Task: In Heading  Californian FB with brown colour. Font size of heading  '18 Pt. 'Font style of data Calibri. Font size of data  9 Pt. Alignment of headline & data Align right. Fill color in cell of heading  Red. Font color of data Black. Apply border in Data Top & Bottom Borders only. In the sheet  Attendance Trackerbook
Action: Mouse moved to (58, 60)
Screenshot: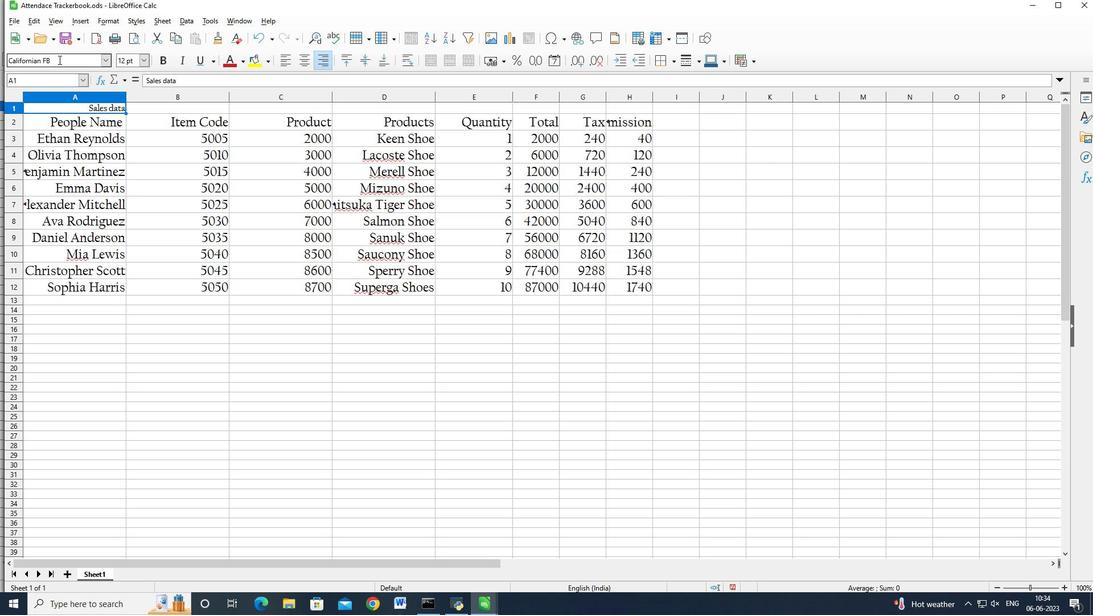 
Action: Mouse pressed left at (58, 60)
Screenshot: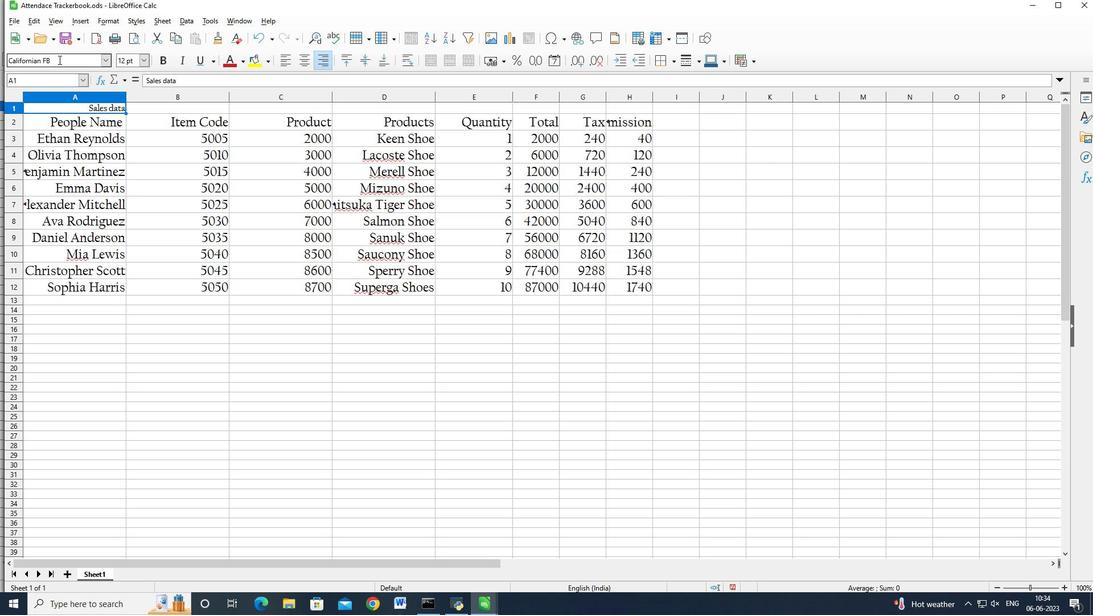 
Action: Key pressed <Key.enter>
Screenshot: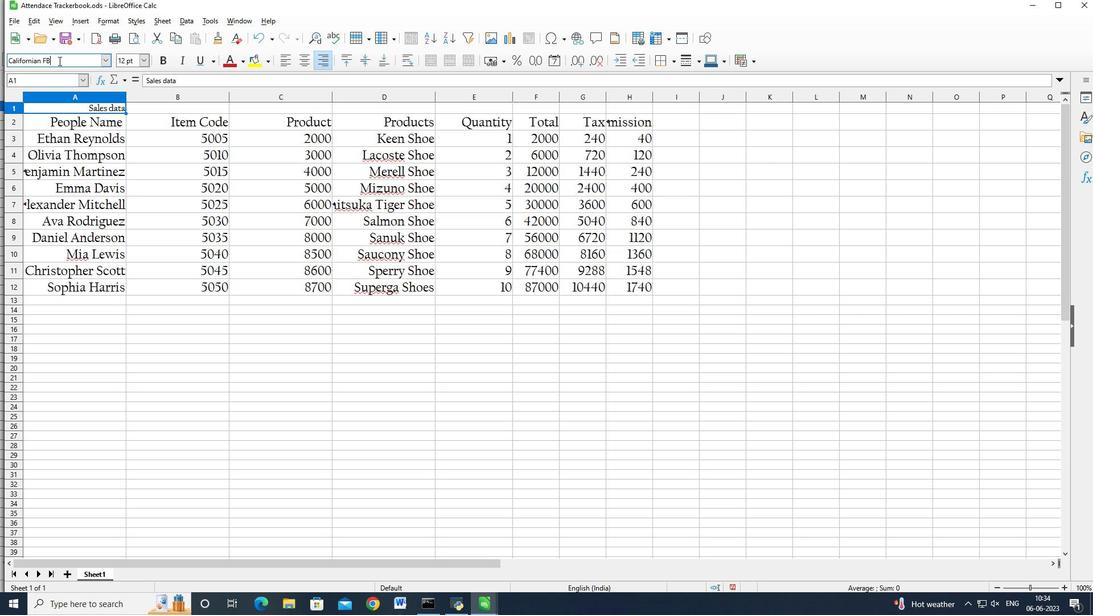 
Action: Mouse moved to (241, 58)
Screenshot: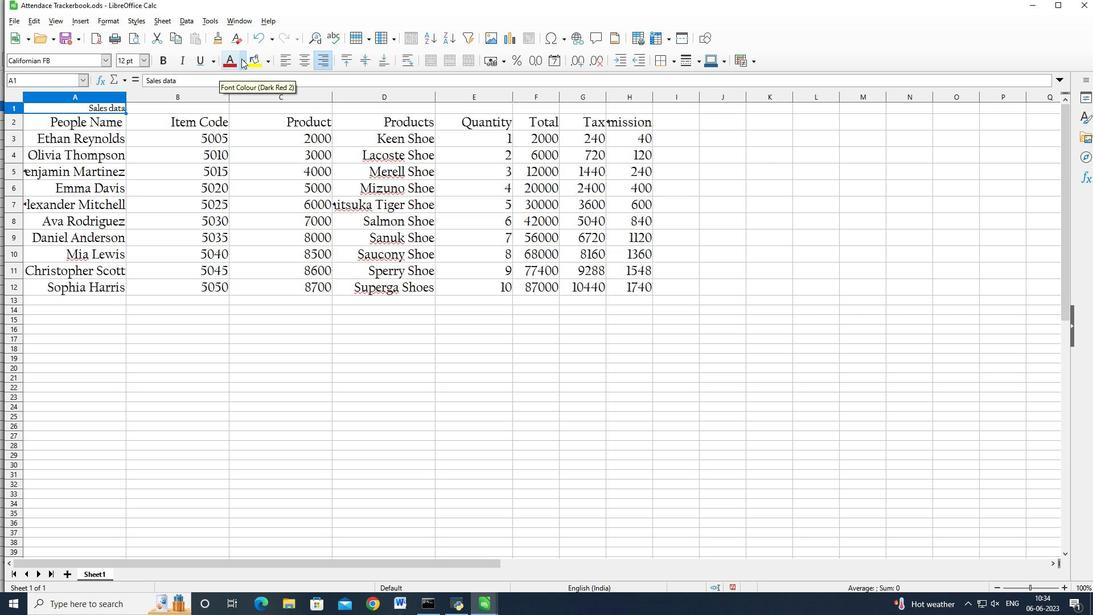 
Action: Mouse pressed left at (241, 58)
Screenshot: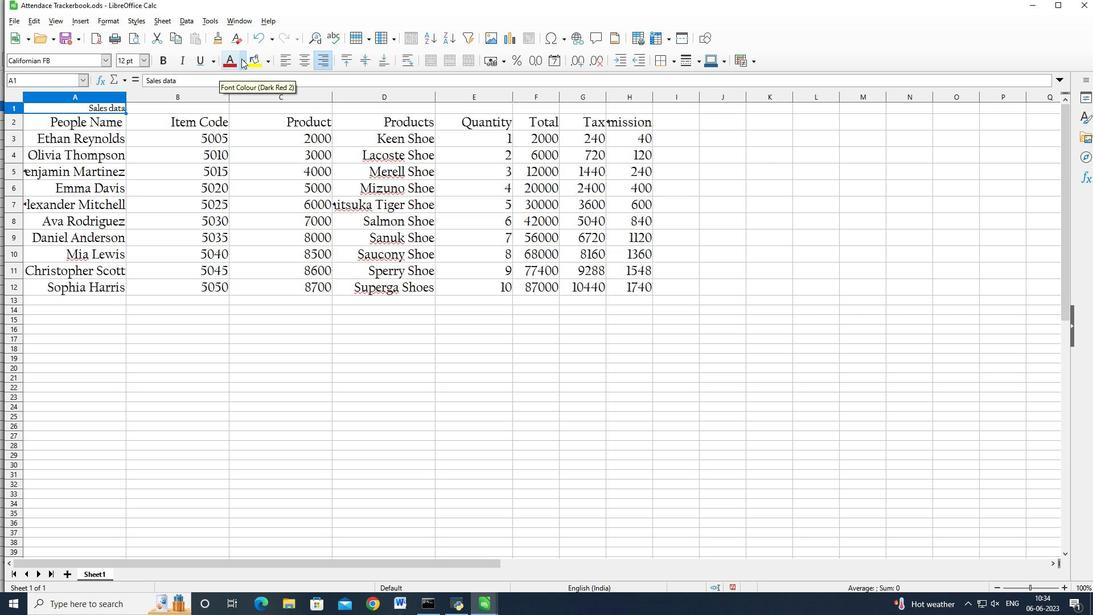 
Action: Mouse moved to (274, 119)
Screenshot: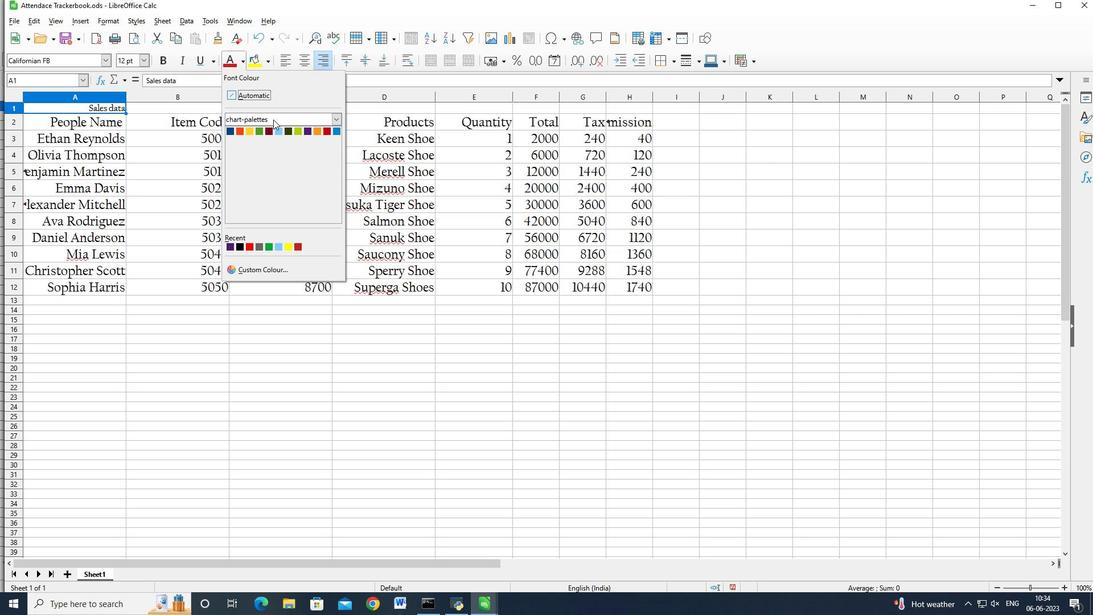 
Action: Mouse pressed left at (274, 119)
Screenshot: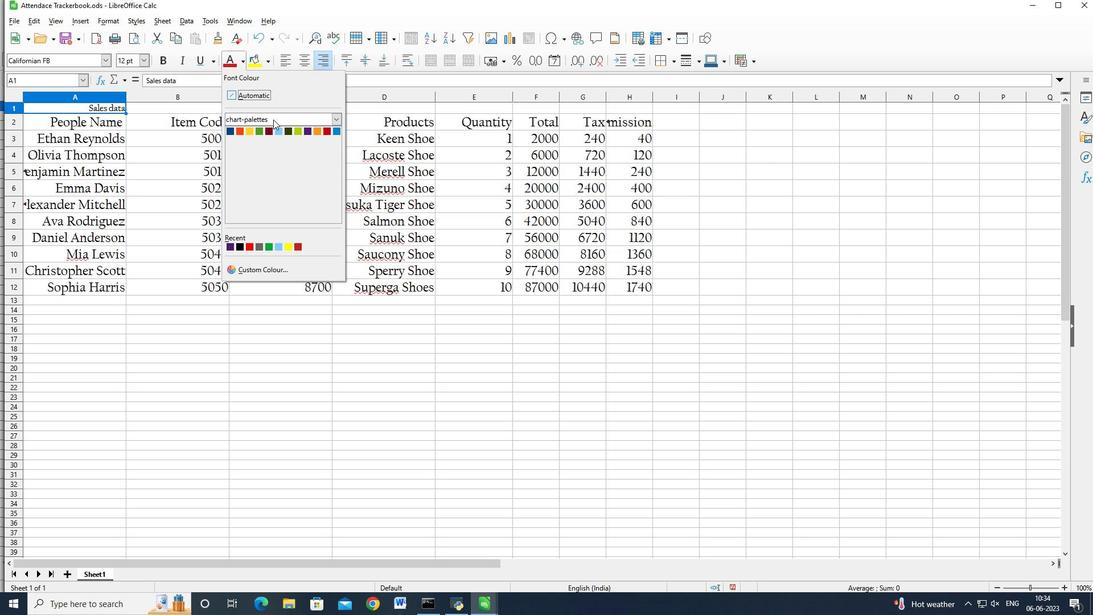 
Action: Mouse moved to (246, 200)
Screenshot: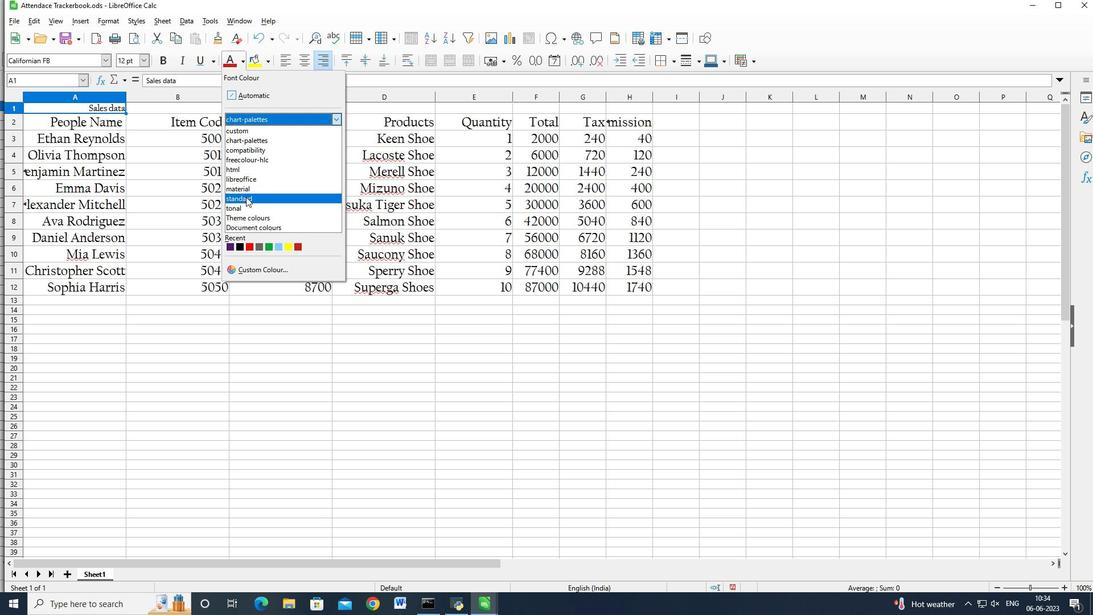 
Action: Mouse pressed left at (246, 200)
Screenshot: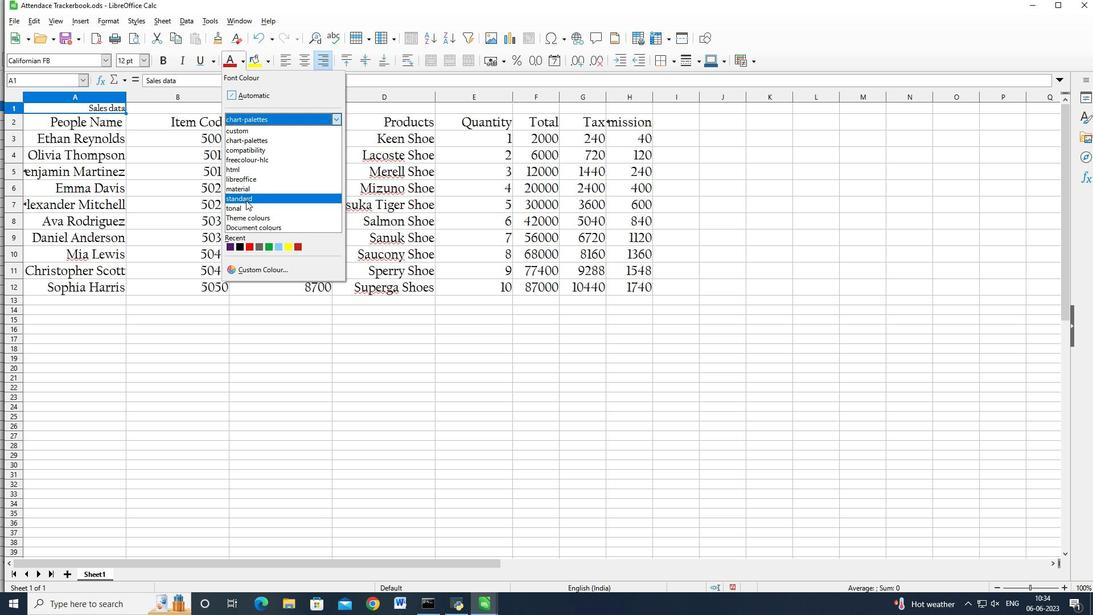 
Action: Mouse moved to (259, 117)
Screenshot: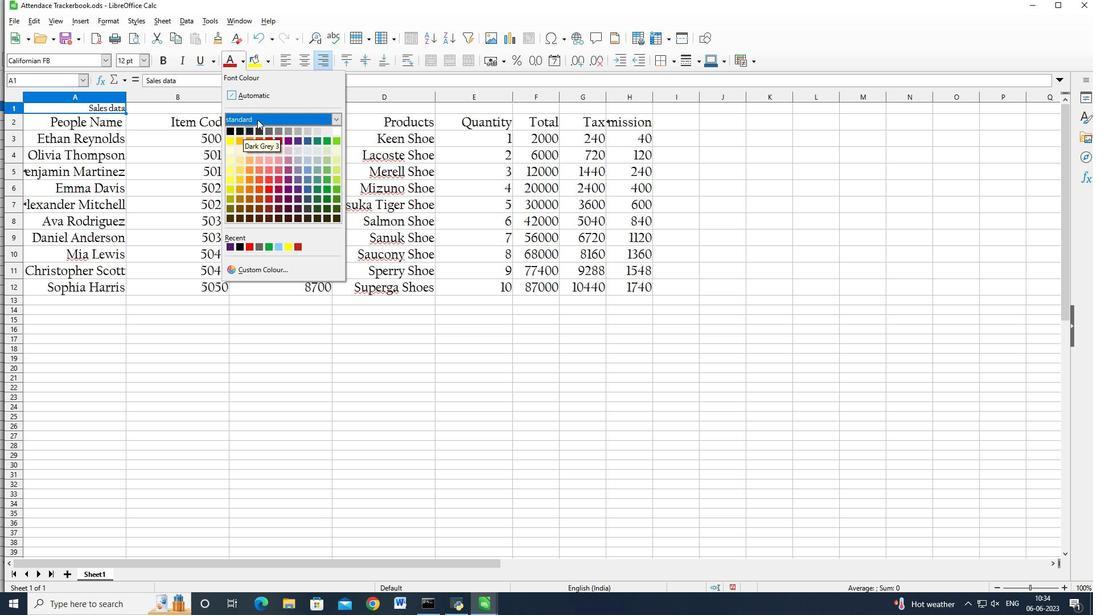 
Action: Mouse pressed left at (259, 117)
Screenshot: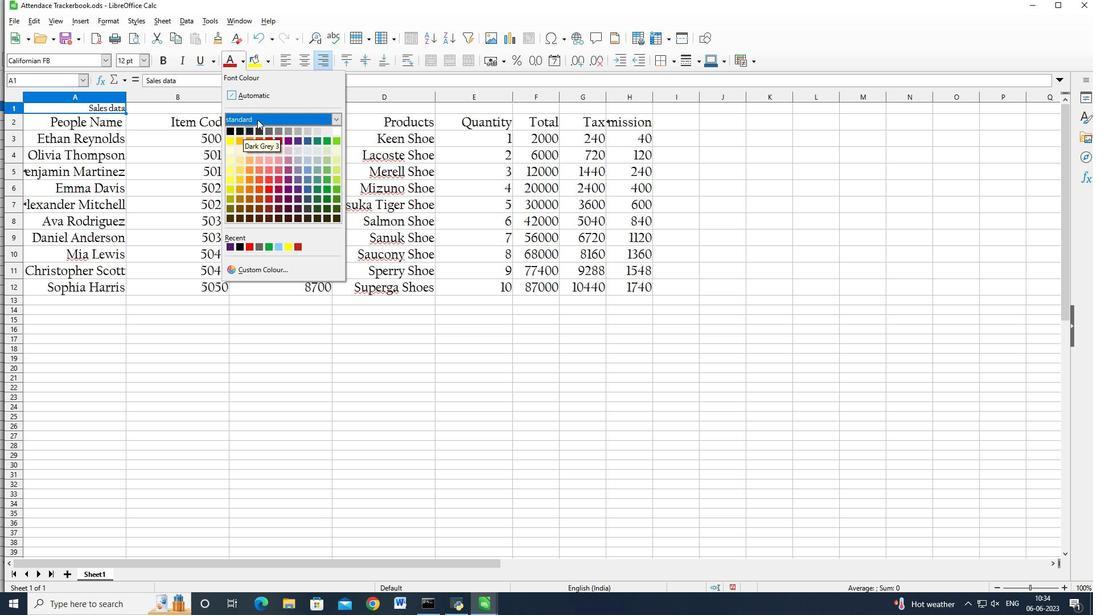 
Action: Mouse moved to (254, 156)
Screenshot: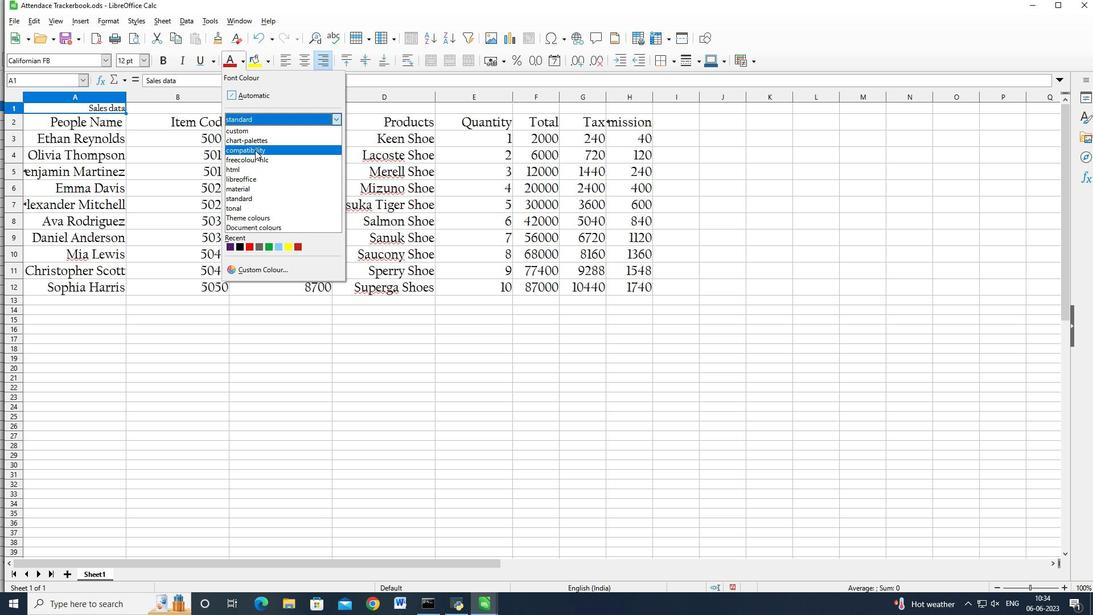 
Action: Mouse pressed left at (254, 156)
Screenshot: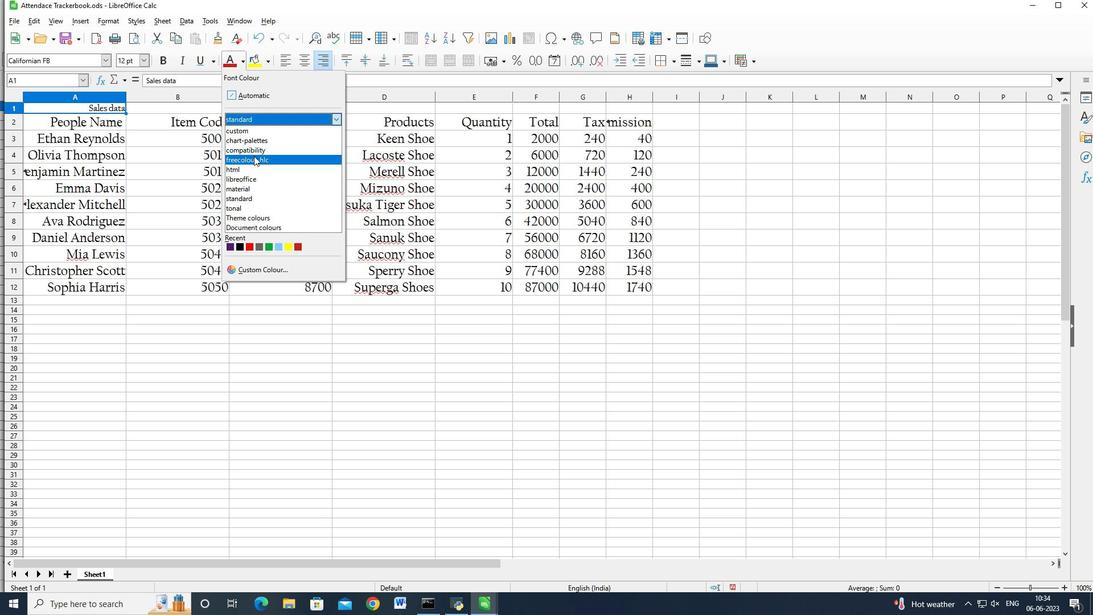 
Action: Mouse moved to (337, 140)
Screenshot: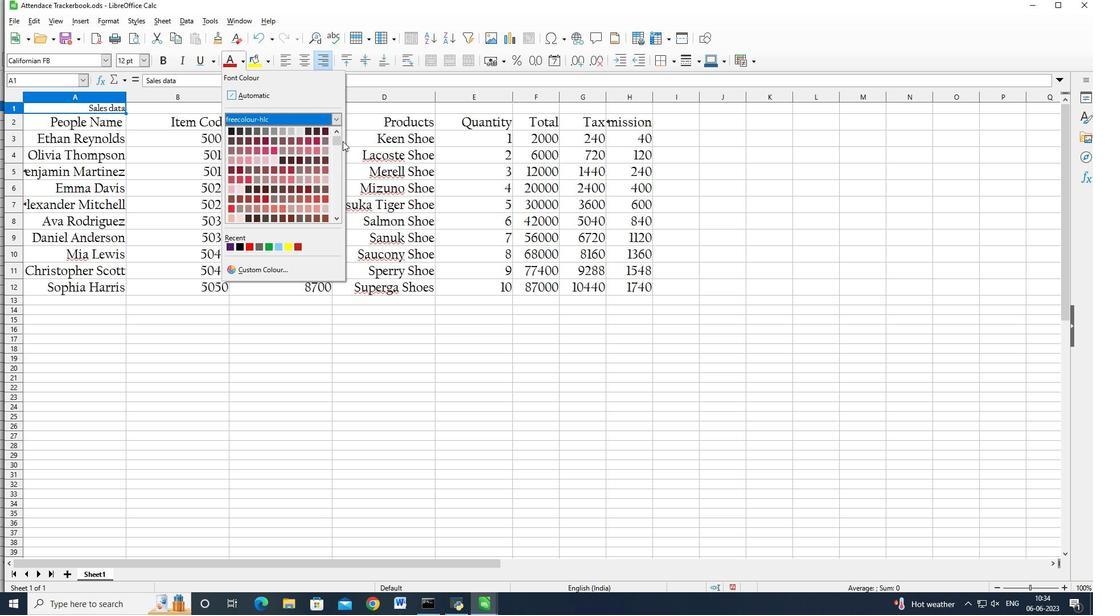 
Action: Mouse pressed left at (337, 140)
Screenshot: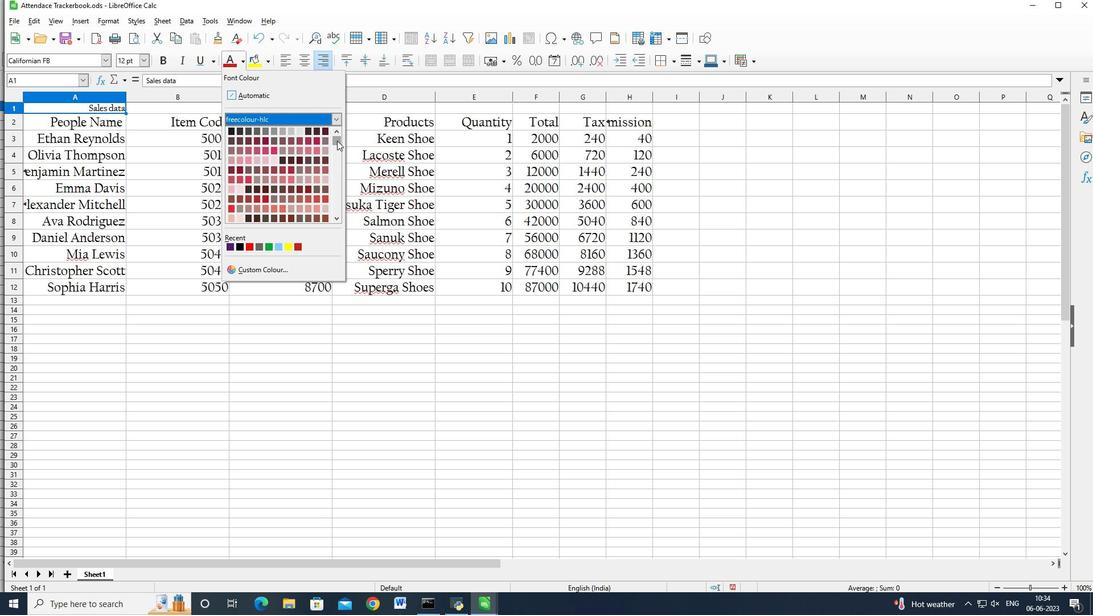 
Action: Mouse moved to (291, 156)
Screenshot: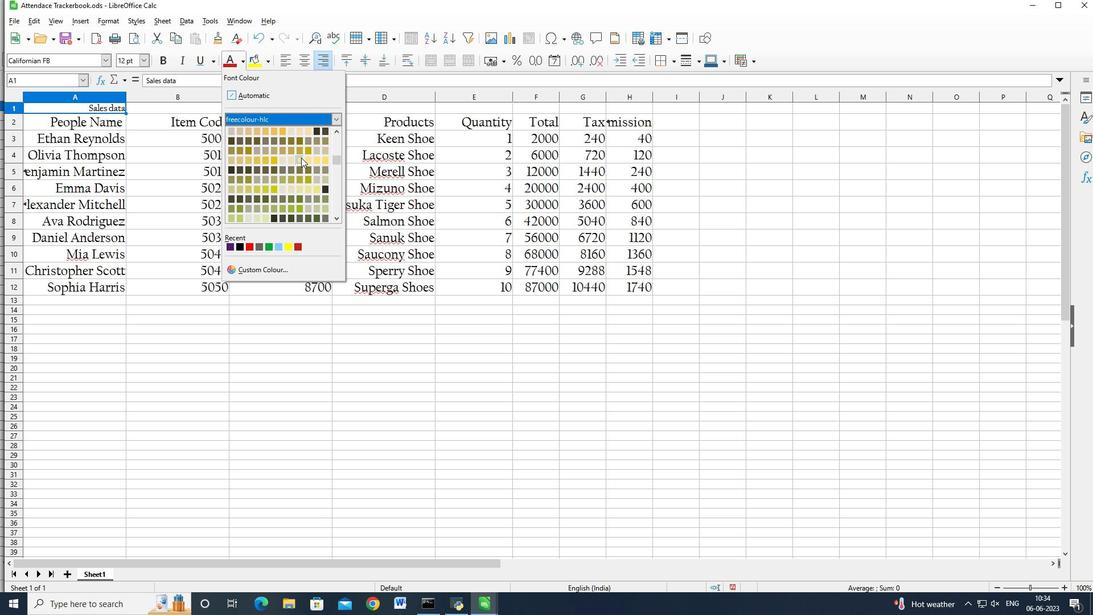 
Action: Mouse scrolled (291, 156) with delta (0, 0)
Screenshot: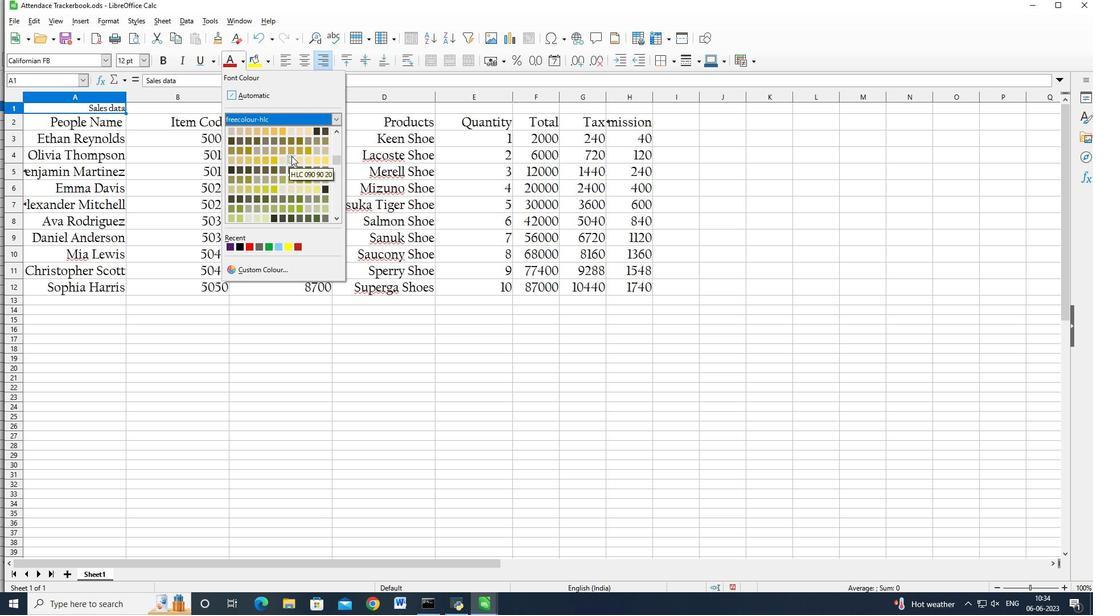 
Action: Mouse scrolled (291, 156) with delta (0, 0)
Screenshot: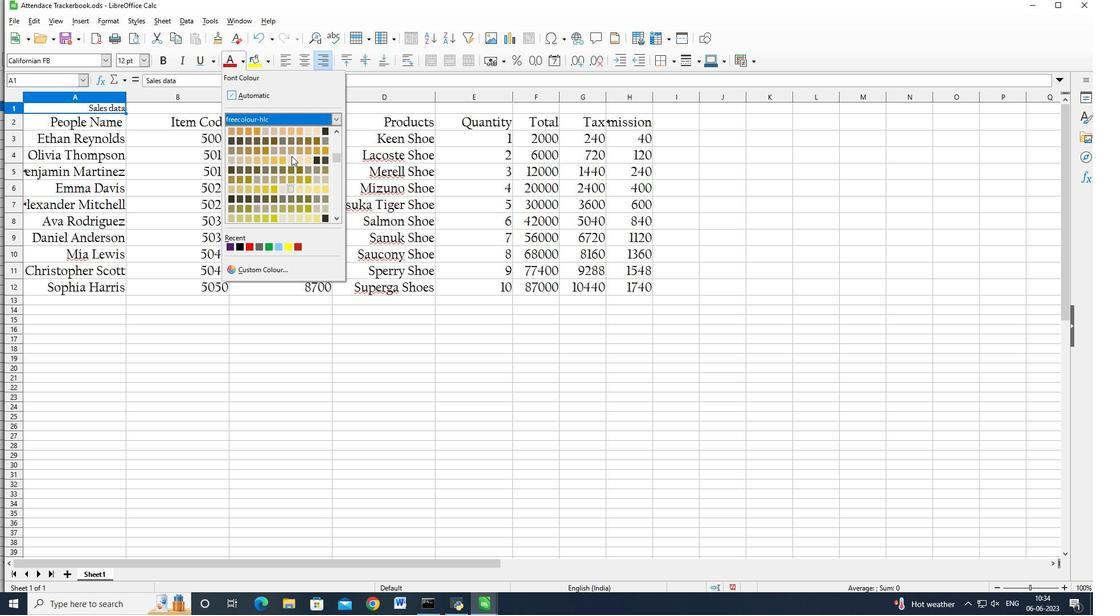 
Action: Mouse moved to (273, 123)
Screenshot: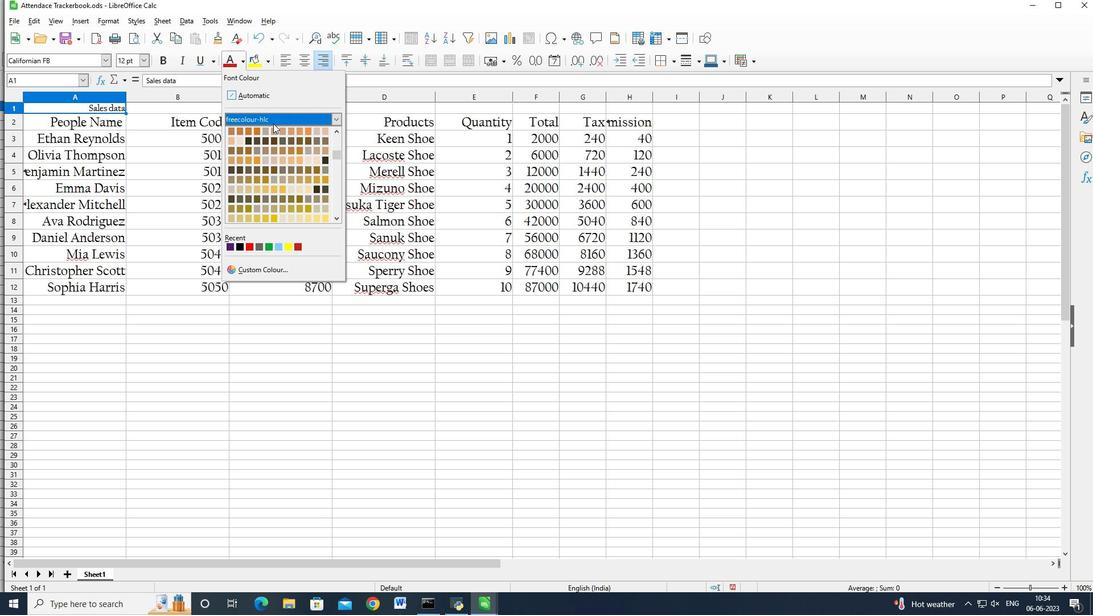 
Action: Mouse pressed left at (273, 123)
Screenshot: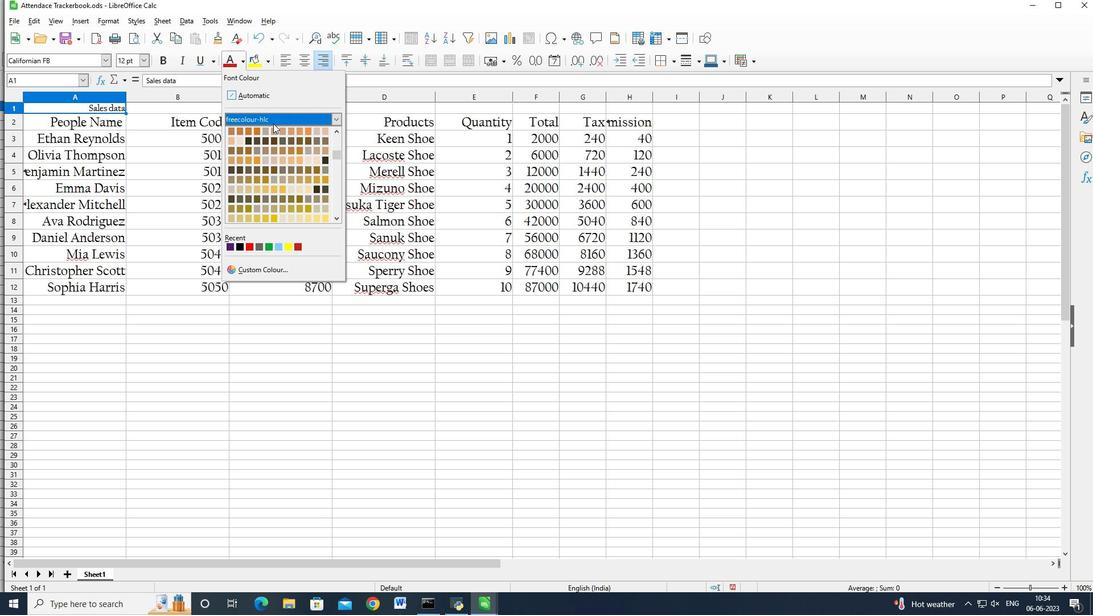 
Action: Mouse moved to (264, 180)
Screenshot: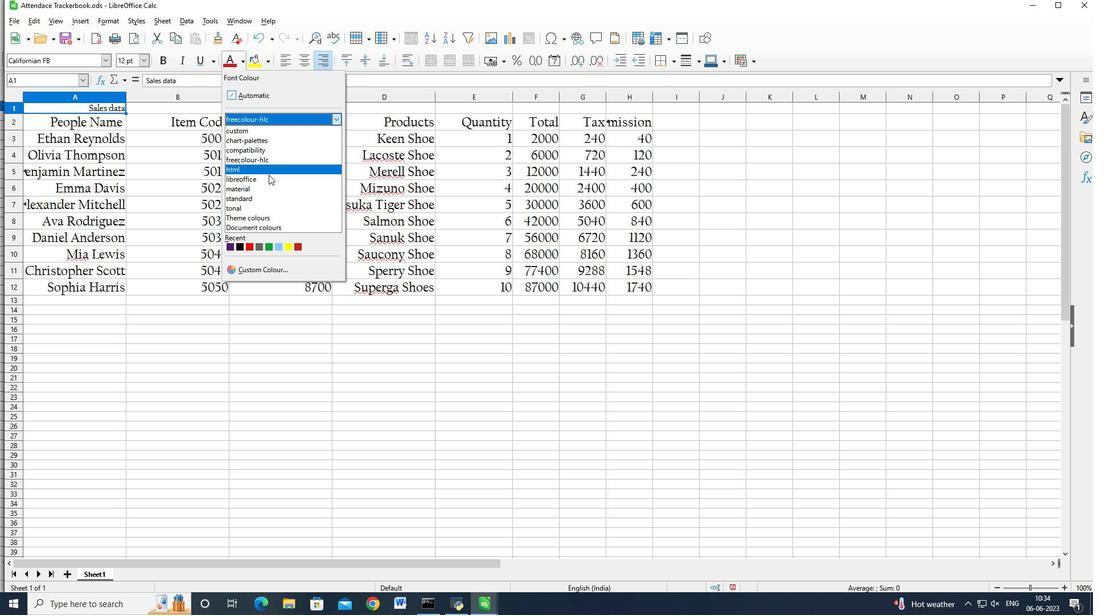 
Action: Mouse pressed left at (264, 180)
Screenshot: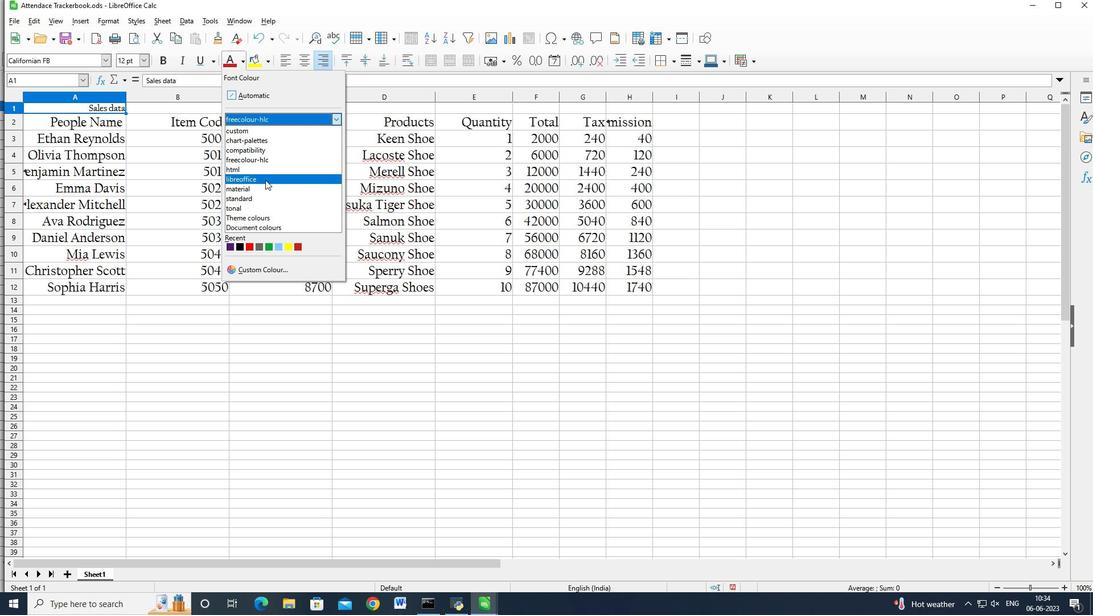 
Action: Mouse moved to (328, 123)
Screenshot: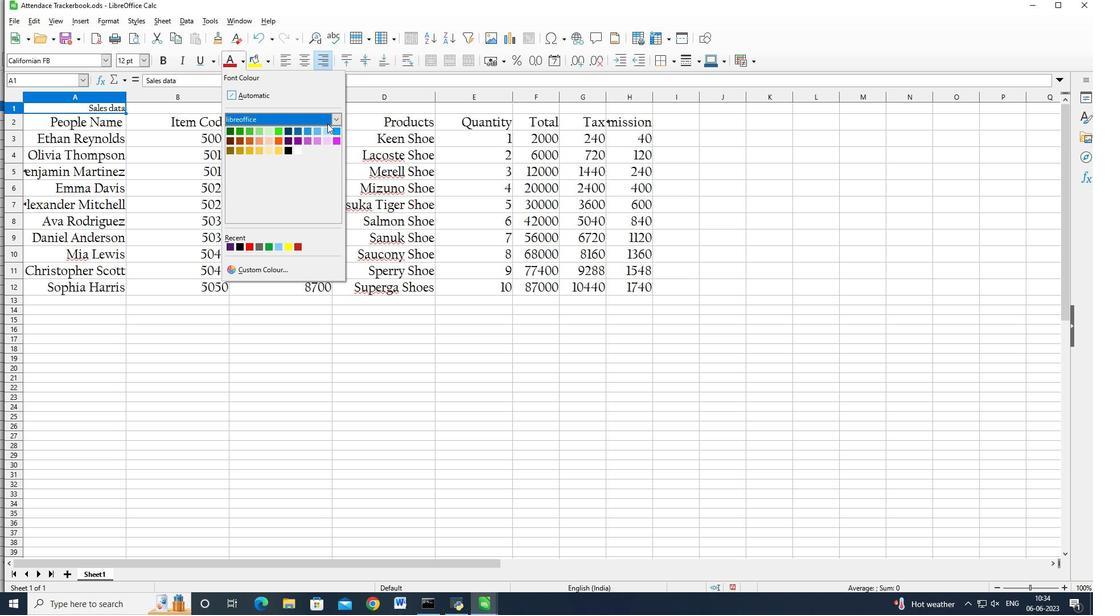 
Action: Mouse pressed left at (328, 123)
Screenshot: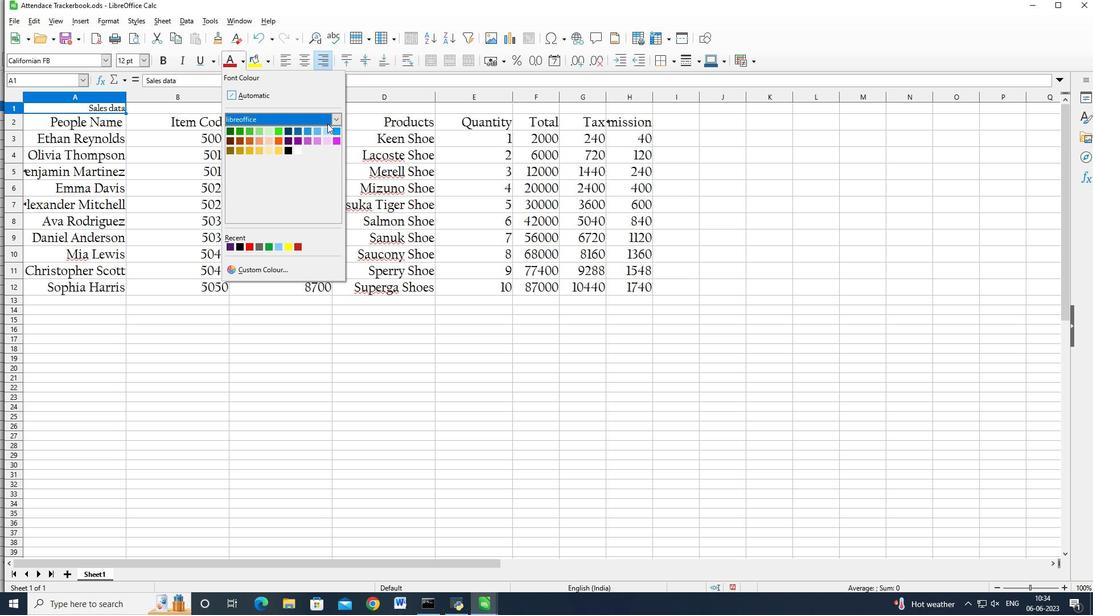 
Action: Mouse moved to (256, 216)
Screenshot: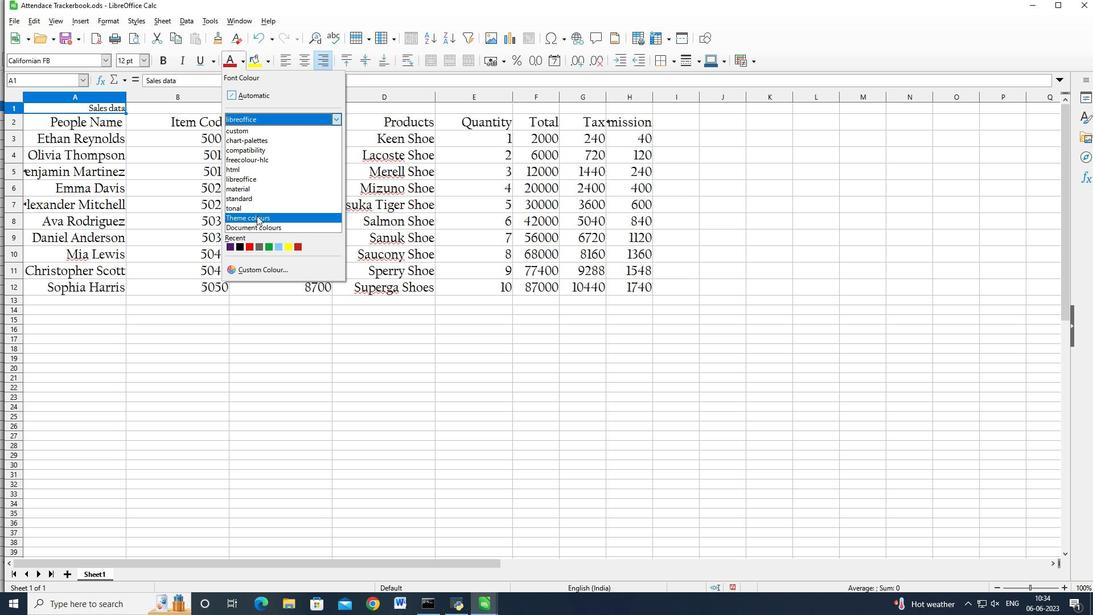 
Action: Mouse pressed left at (256, 216)
Screenshot: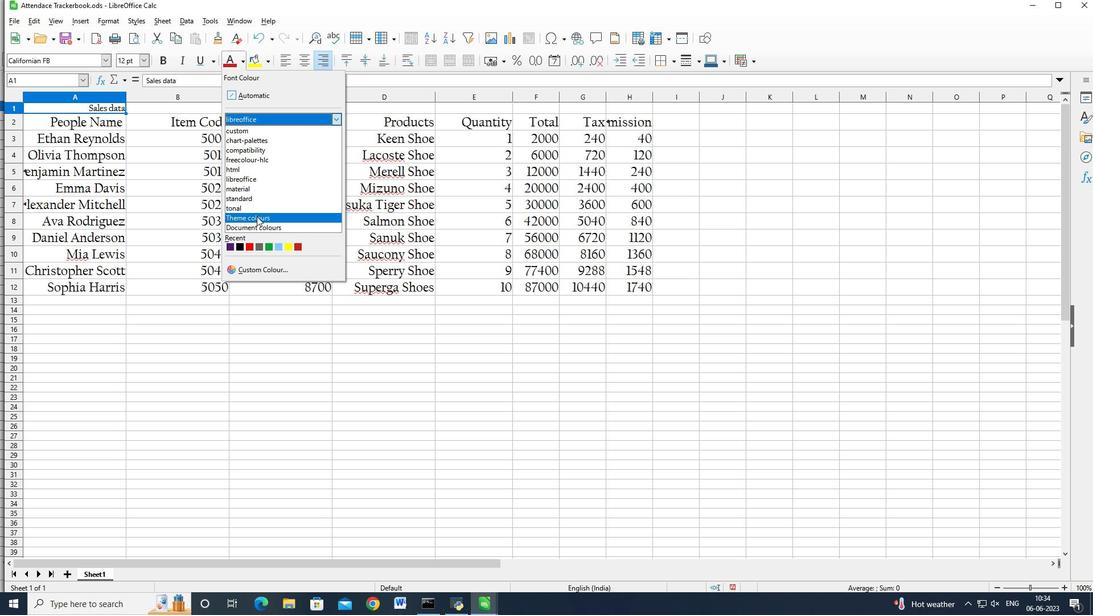 
Action: Mouse moved to (295, 124)
Screenshot: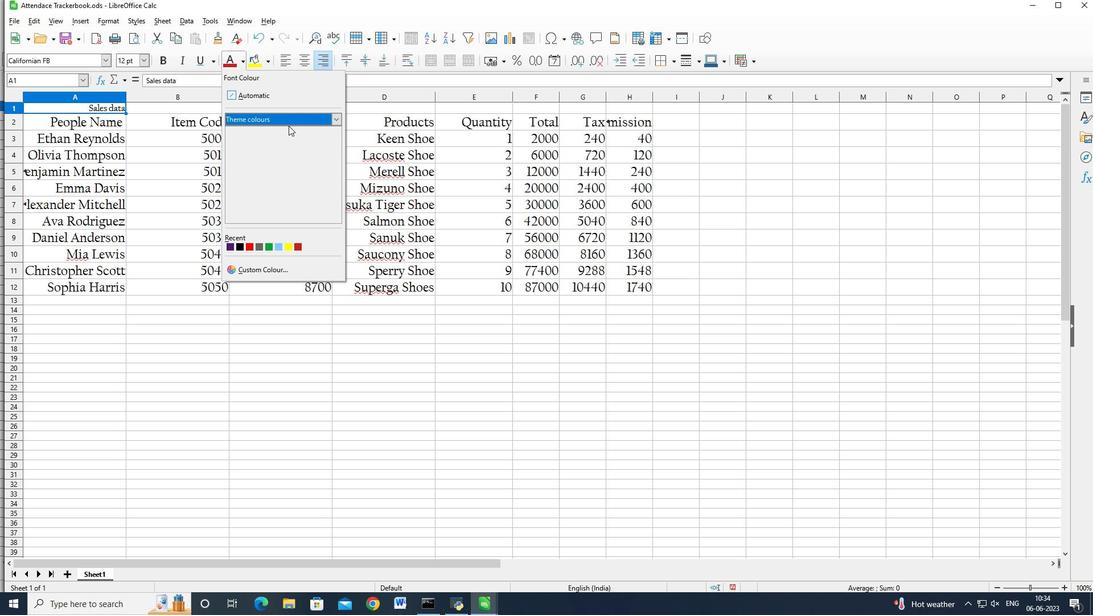 
Action: Mouse pressed left at (295, 124)
Screenshot: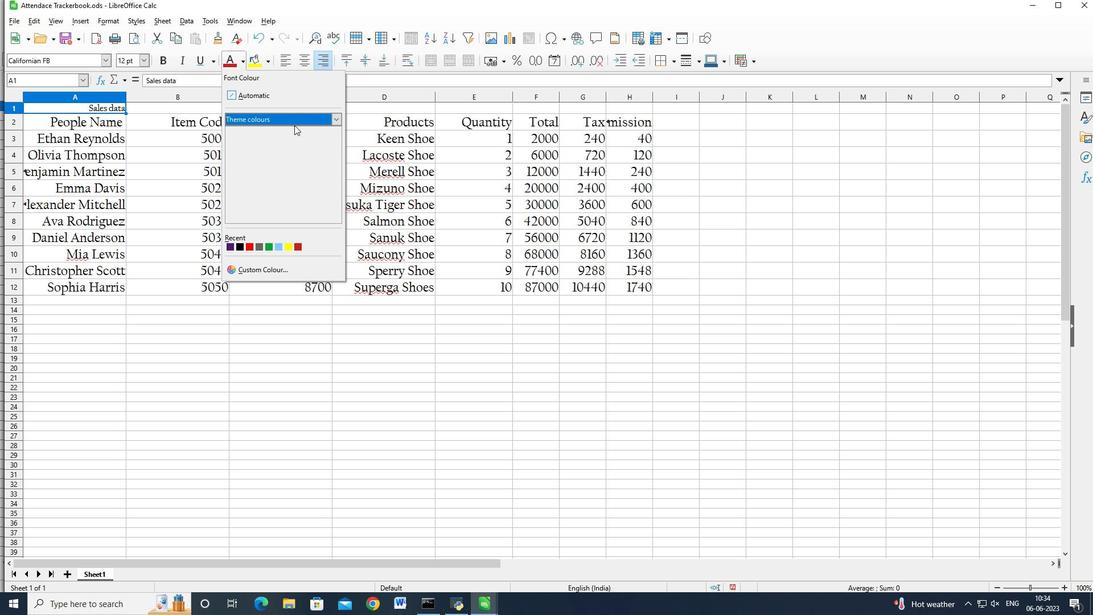 
Action: Mouse moved to (268, 190)
Screenshot: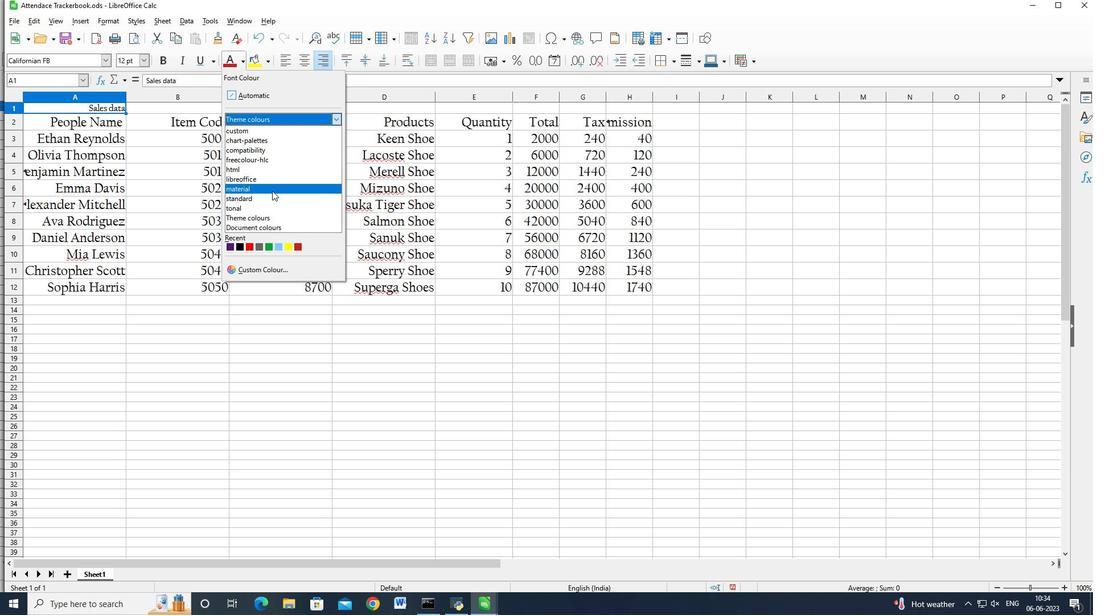
Action: Mouse pressed left at (268, 190)
Screenshot: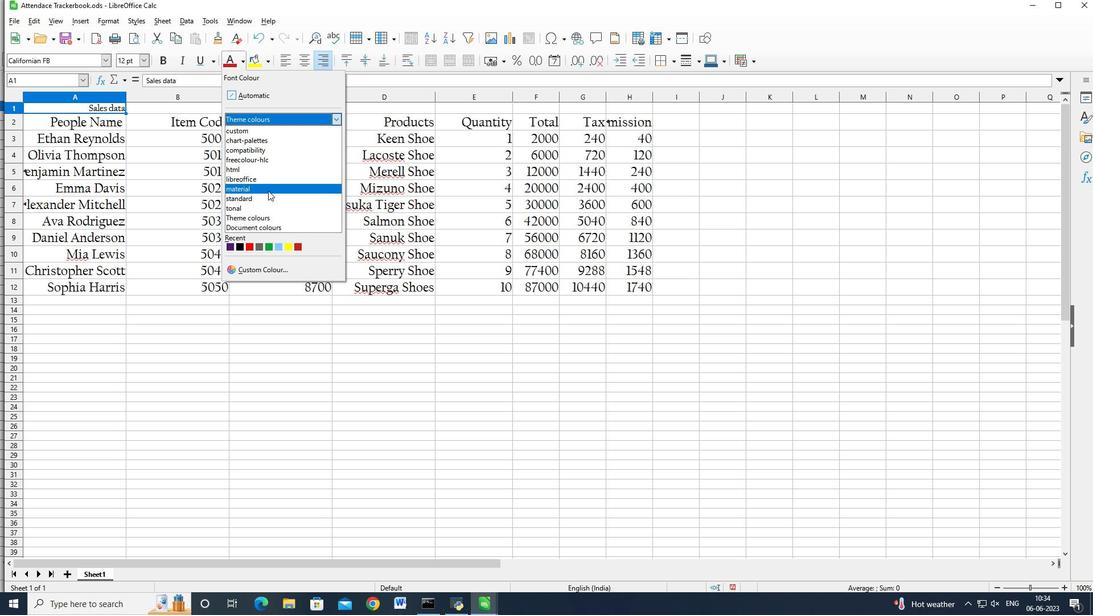 
Action: Mouse moved to (283, 118)
Screenshot: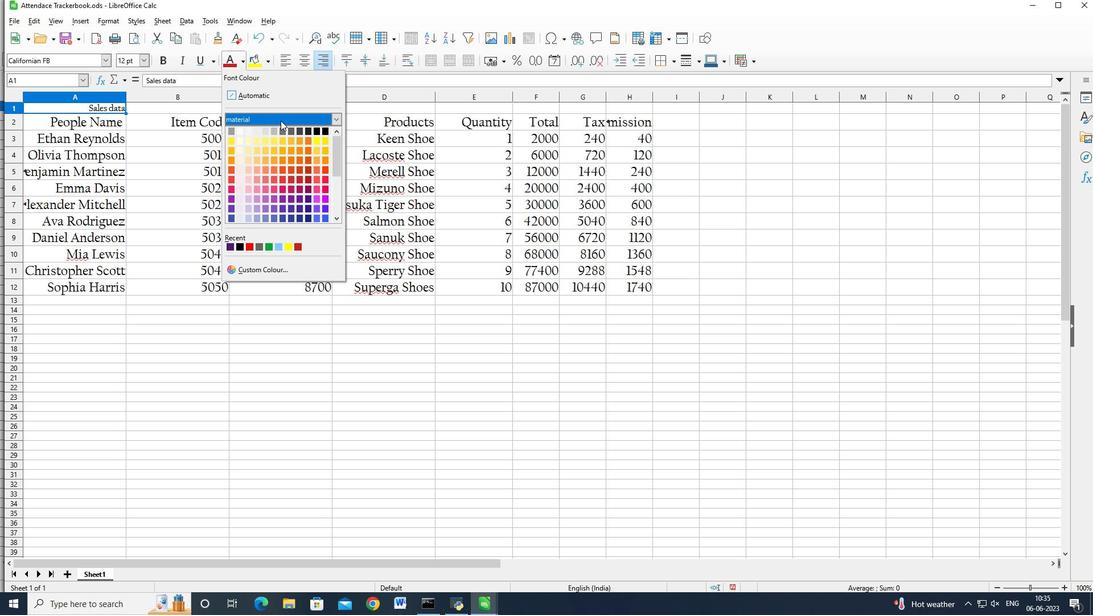 
Action: Mouse pressed left at (283, 118)
Screenshot: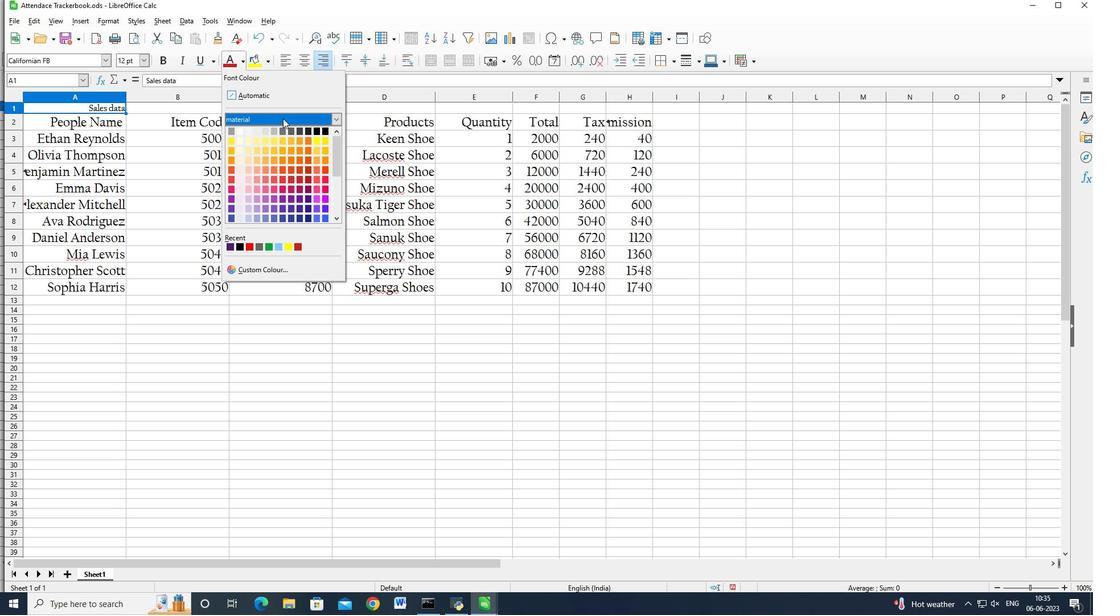 
Action: Mouse moved to (258, 144)
Screenshot: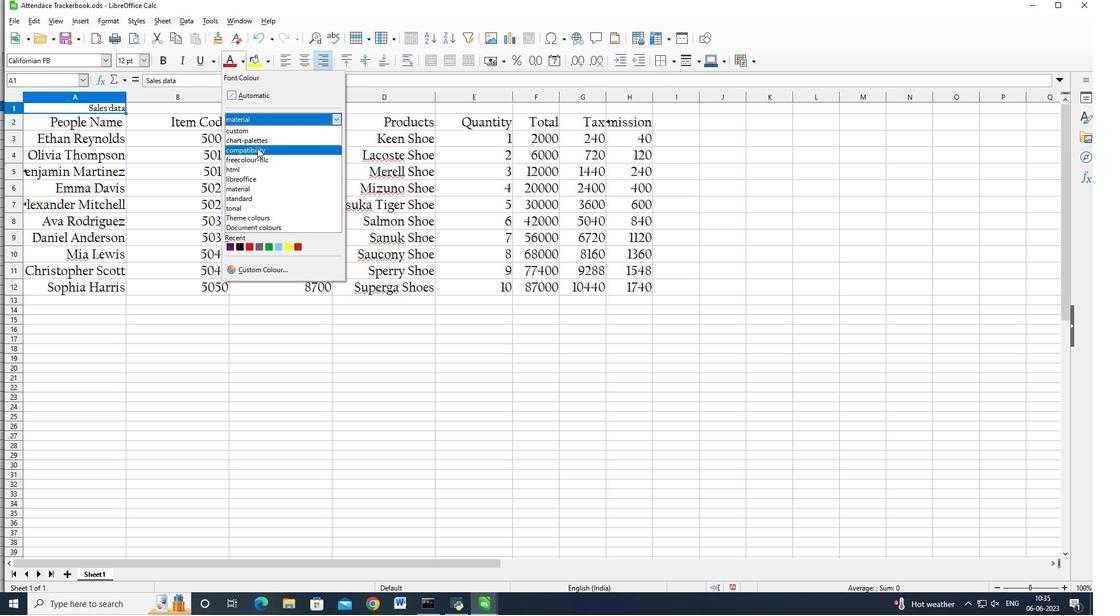 
Action: Mouse pressed left at (258, 144)
Screenshot: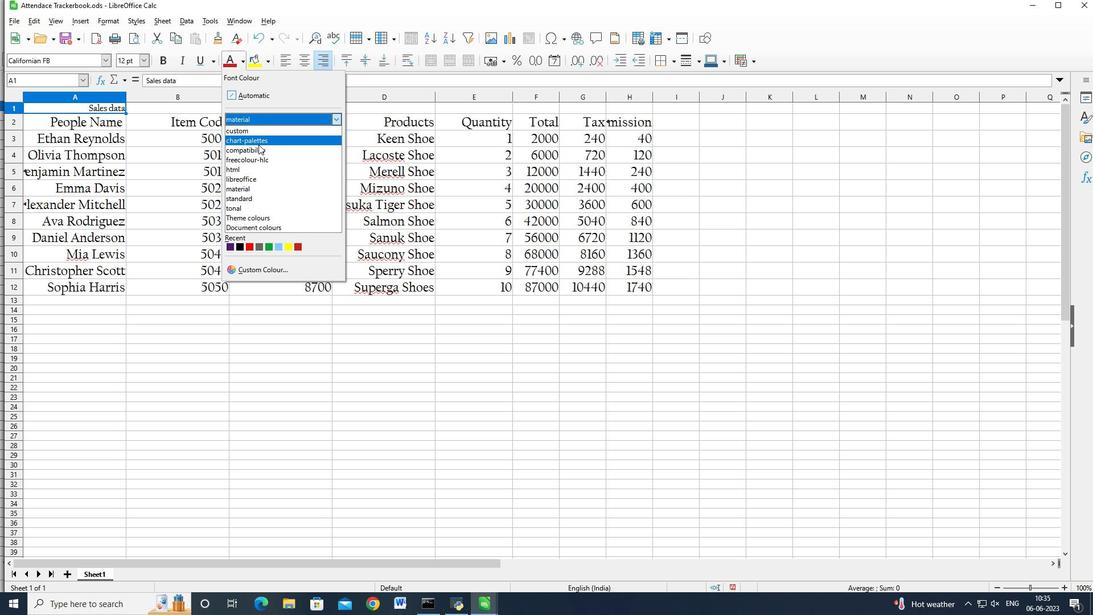 
Action: Mouse moved to (277, 121)
Screenshot: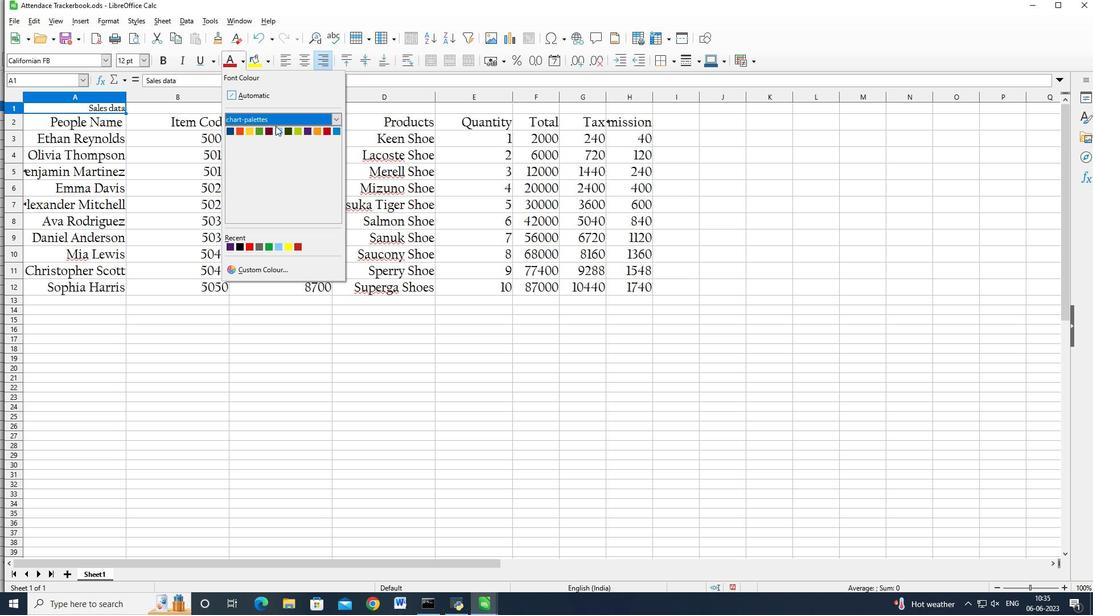 
Action: Mouse pressed left at (277, 121)
Screenshot: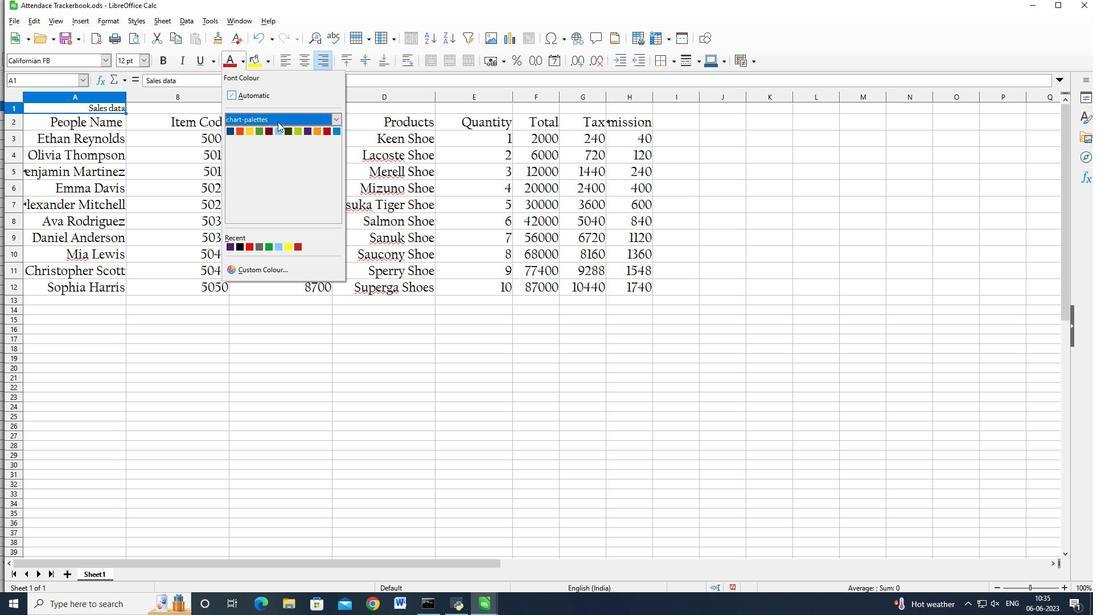 
Action: Mouse moved to (272, 134)
Screenshot: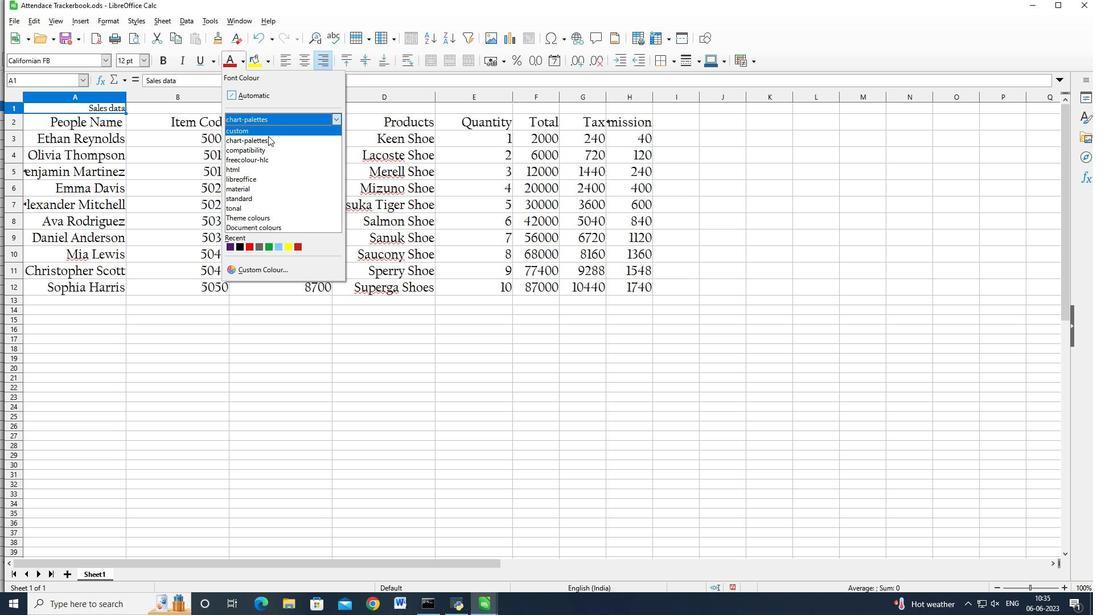 
Action: Mouse pressed left at (272, 134)
Screenshot: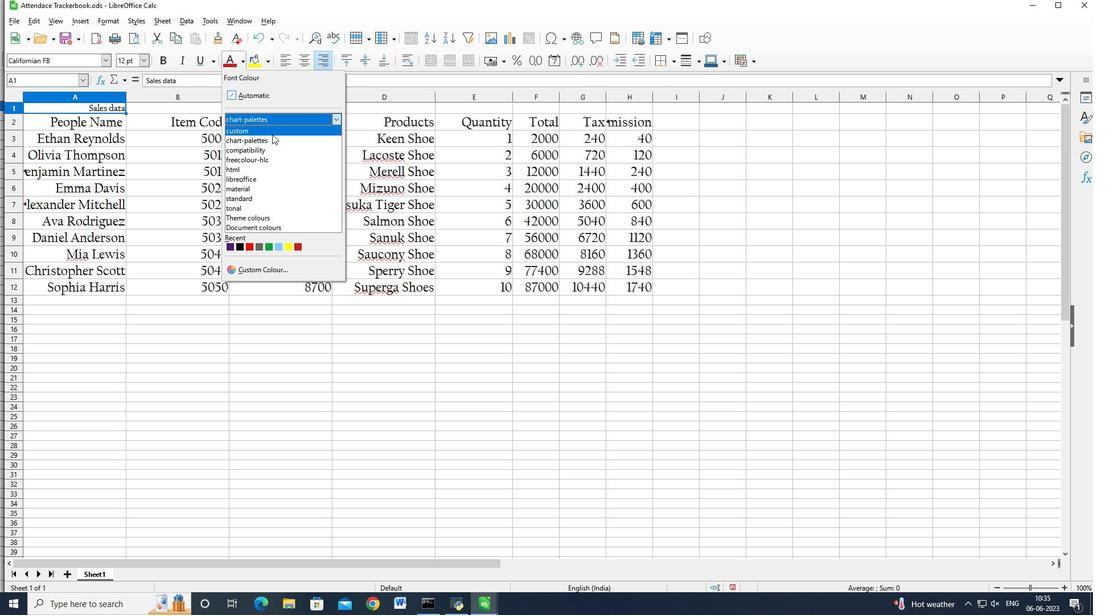 
Action: Mouse moved to (240, 269)
Screenshot: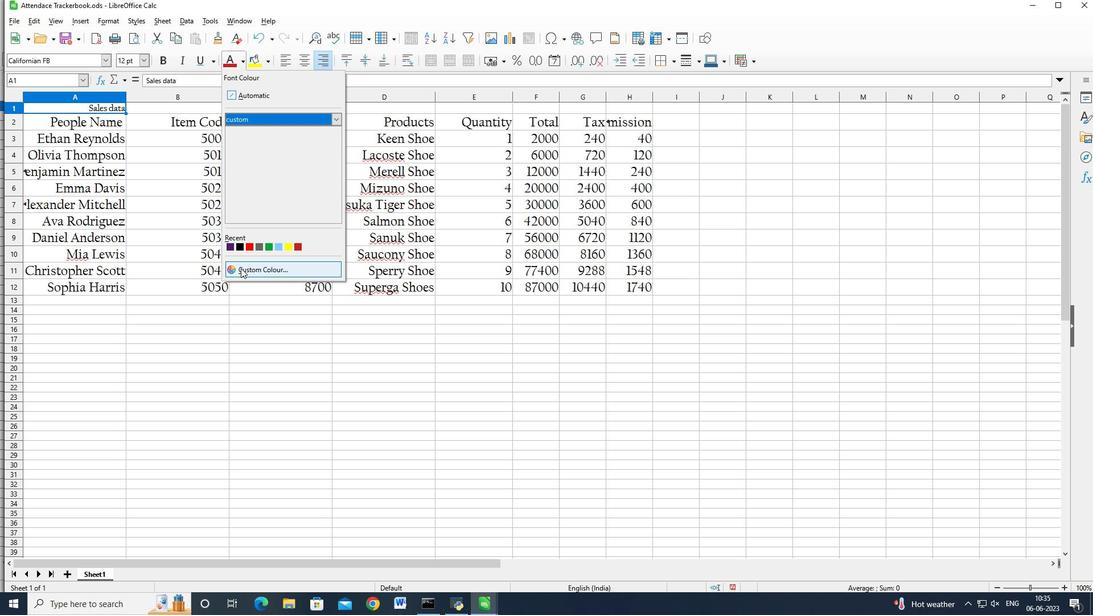 
Action: Mouse pressed left at (240, 269)
Screenshot: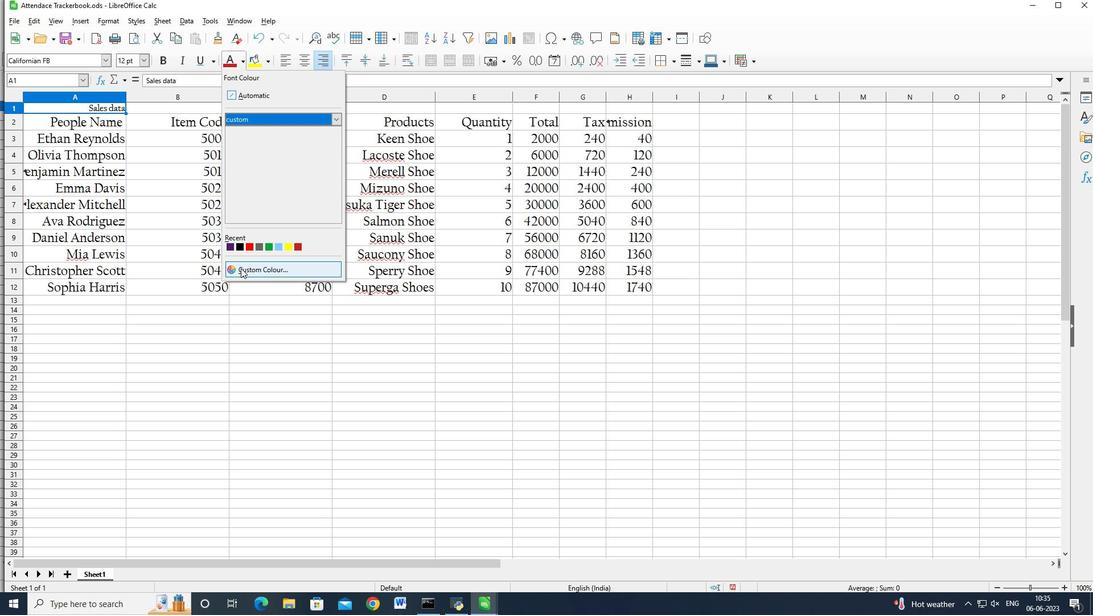 
Action: Mouse moved to (422, 188)
Screenshot: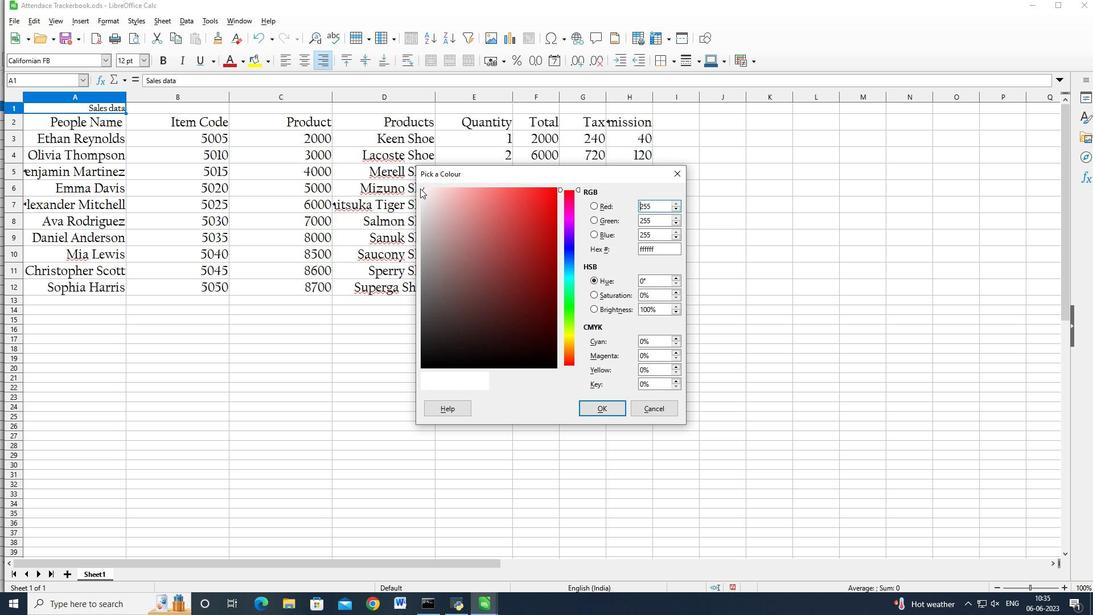 
Action: Mouse pressed left at (422, 188)
Screenshot: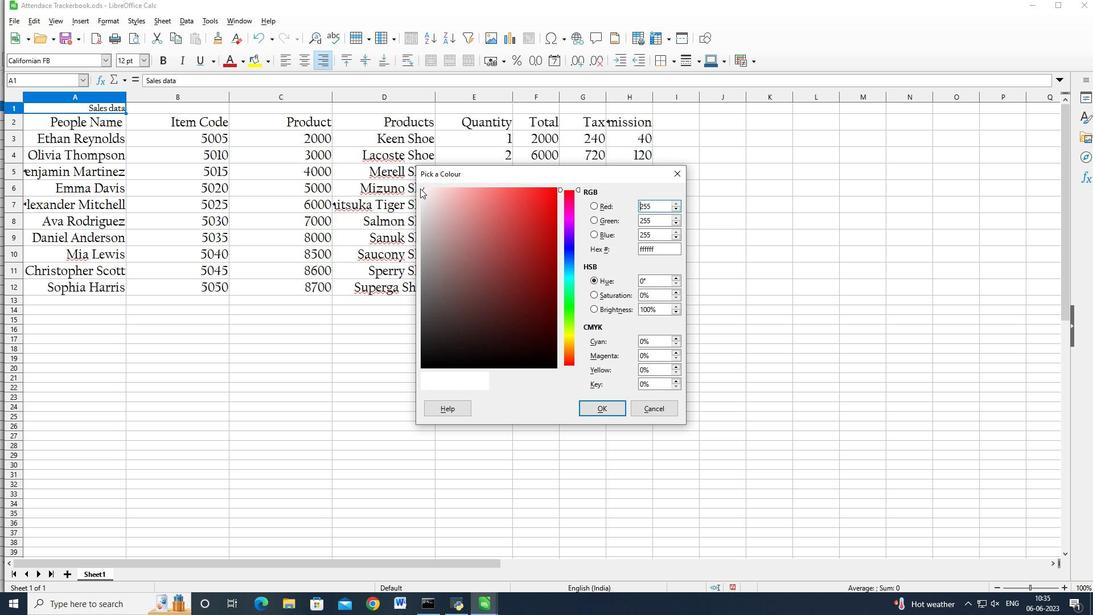 
Action: Mouse moved to (571, 190)
Screenshot: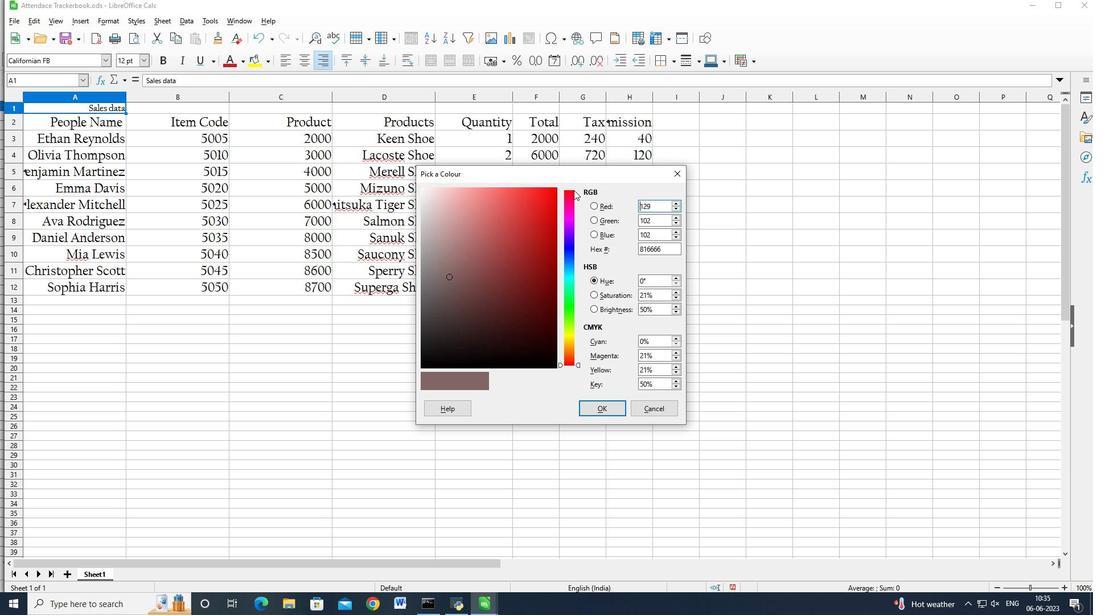 
Action: Mouse pressed left at (571, 190)
Screenshot: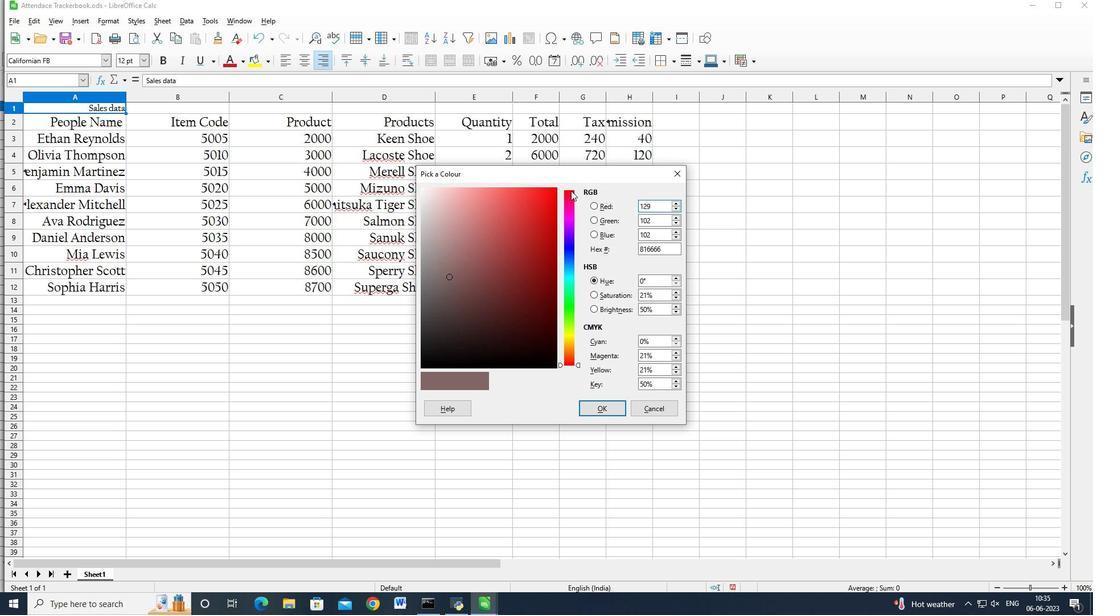 
Action: Mouse moved to (449, 275)
Screenshot: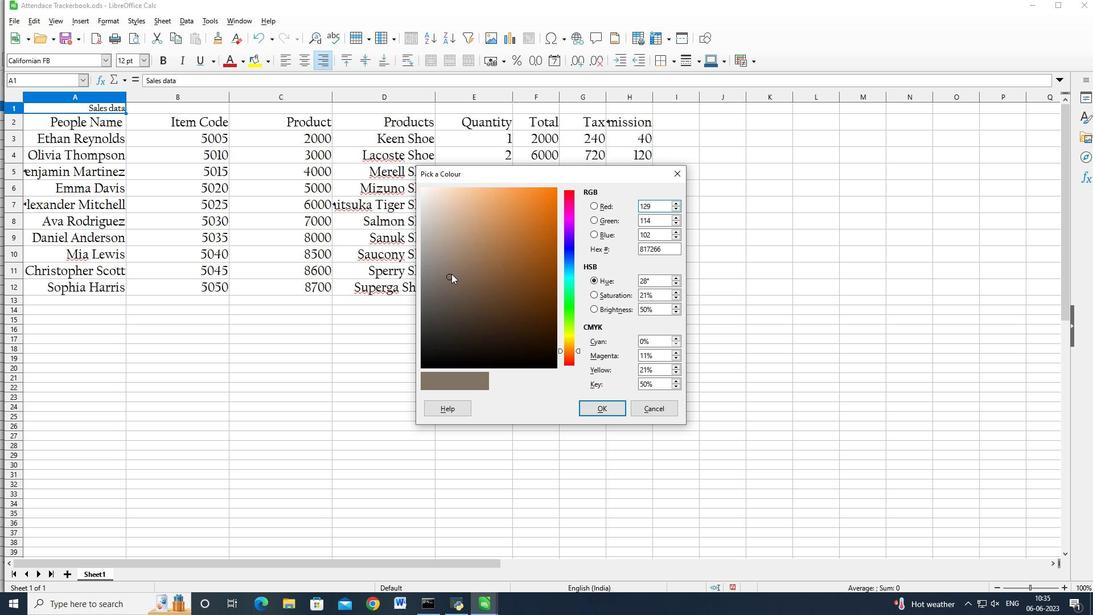 
Action: Mouse pressed left at (449, 275)
Screenshot: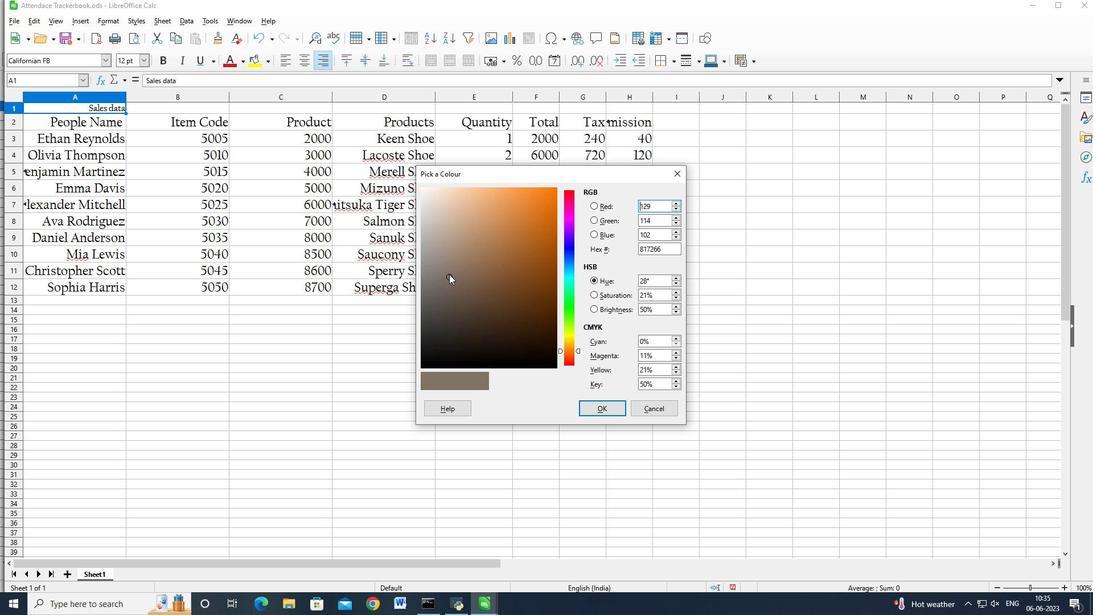 
Action: Mouse moved to (602, 411)
Screenshot: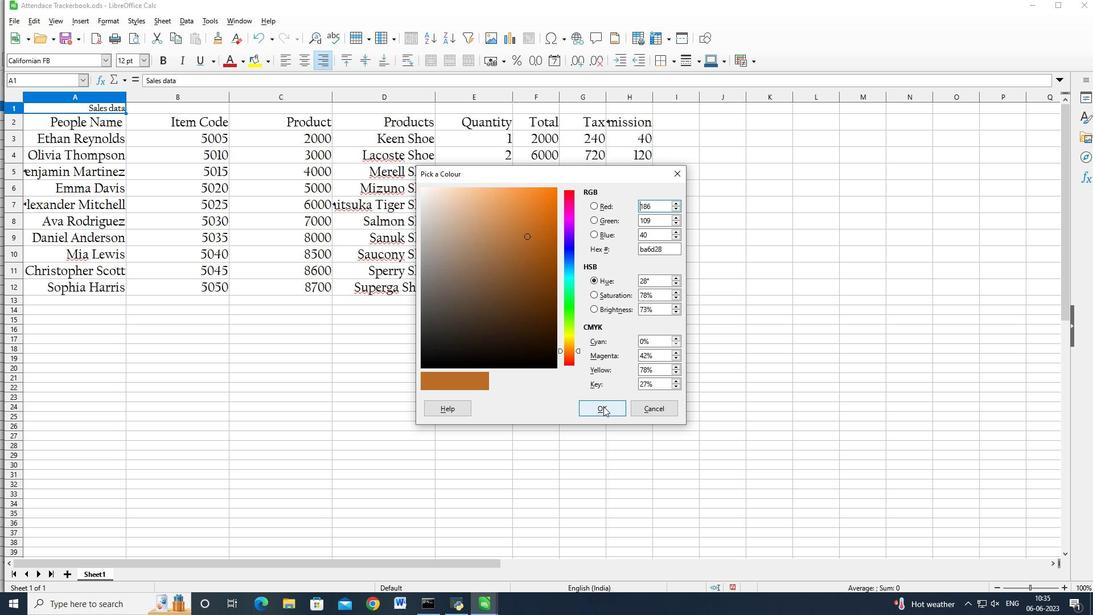 
Action: Mouse pressed left at (602, 411)
Screenshot: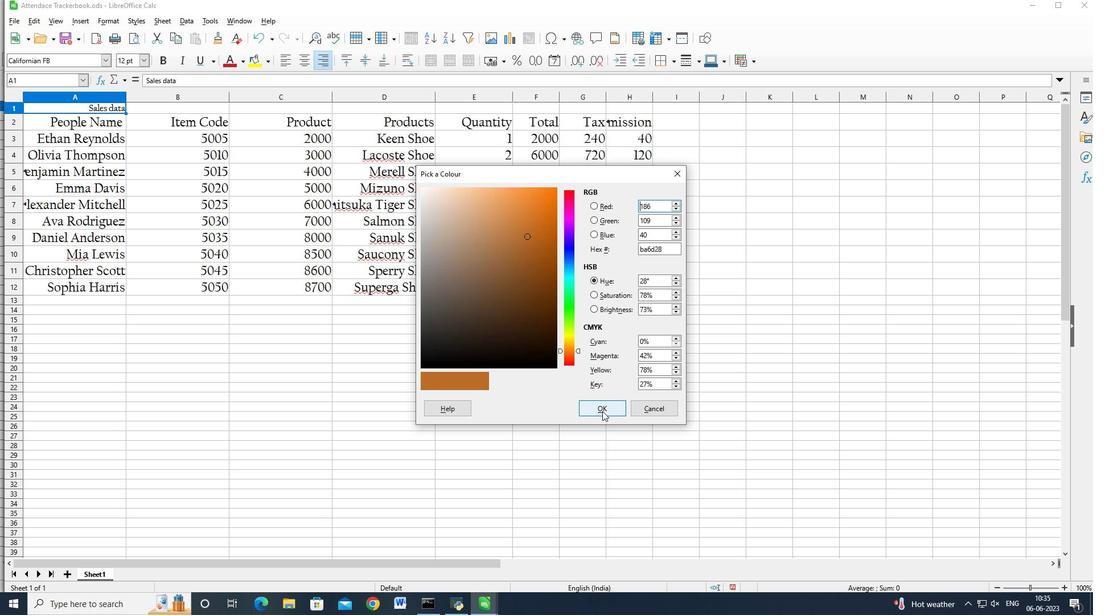 
Action: Mouse moved to (120, 120)
Screenshot: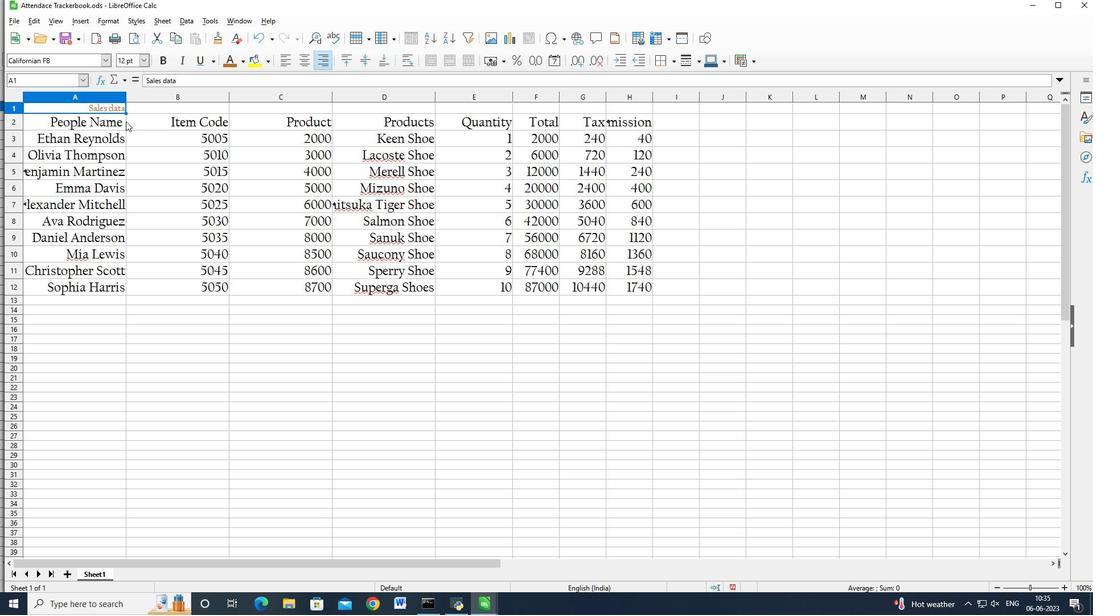 
Action: Mouse pressed left at (120, 120)
Screenshot: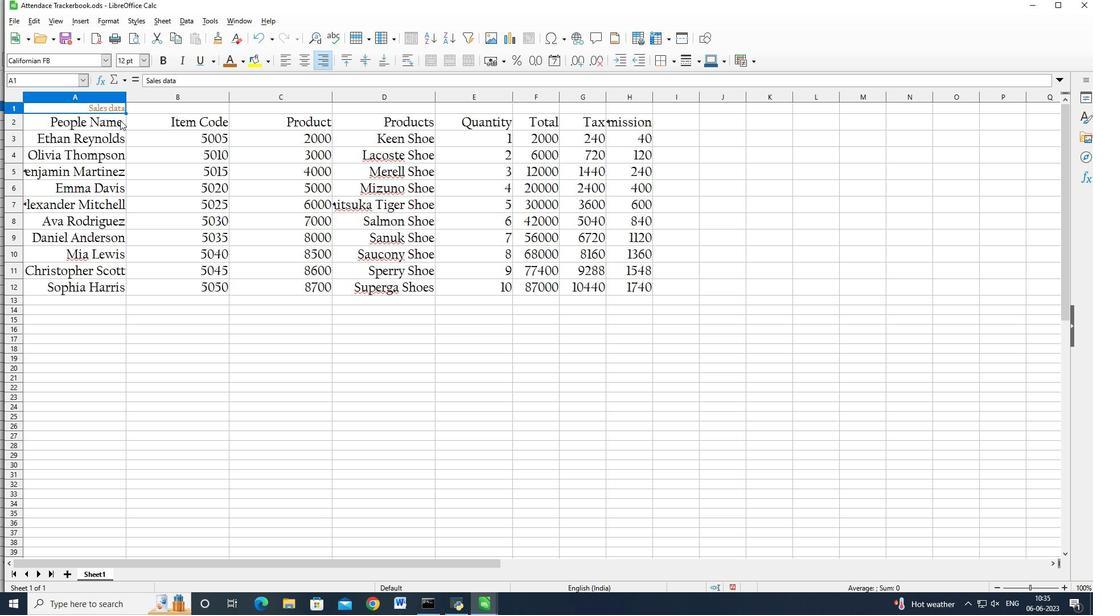 
Action: Mouse moved to (119, 105)
Screenshot: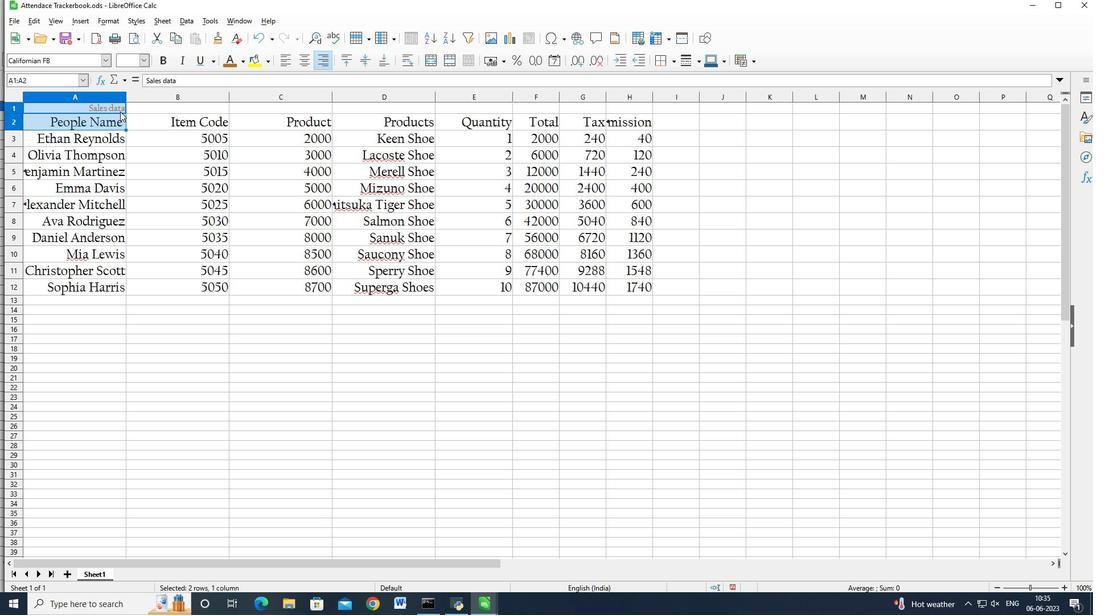 
Action: Mouse pressed left at (119, 105)
Screenshot: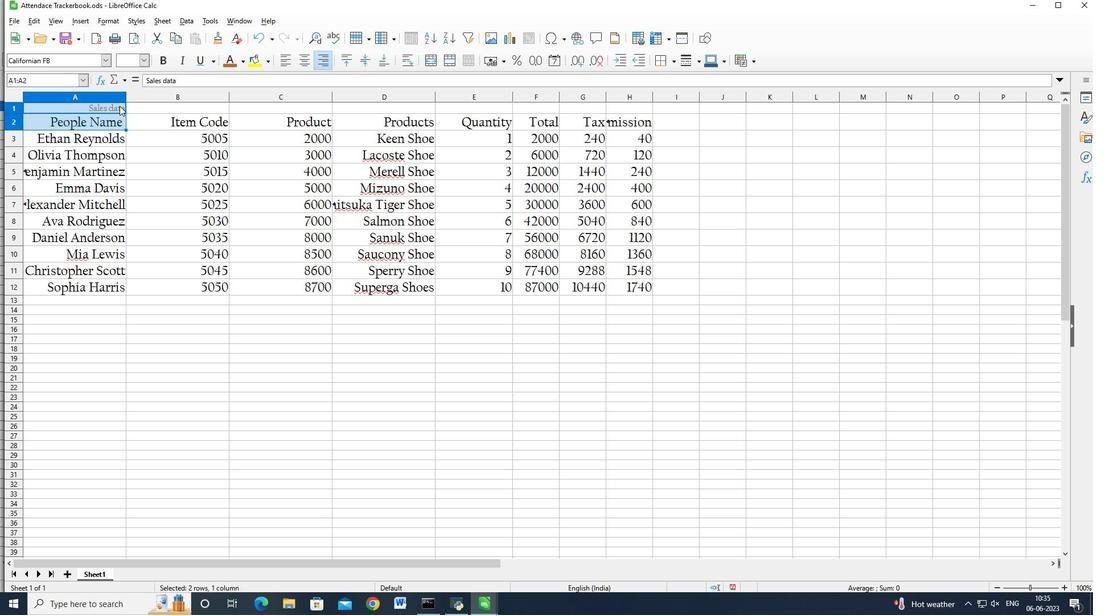 
Action: Mouse moved to (140, 59)
Screenshot: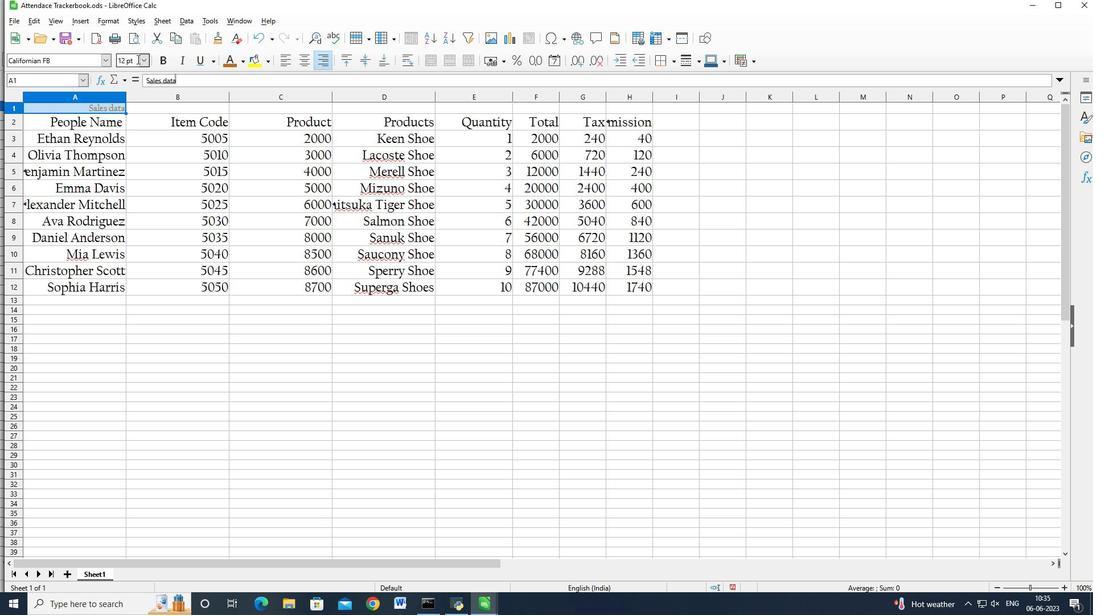 
Action: Mouse pressed left at (140, 59)
Screenshot: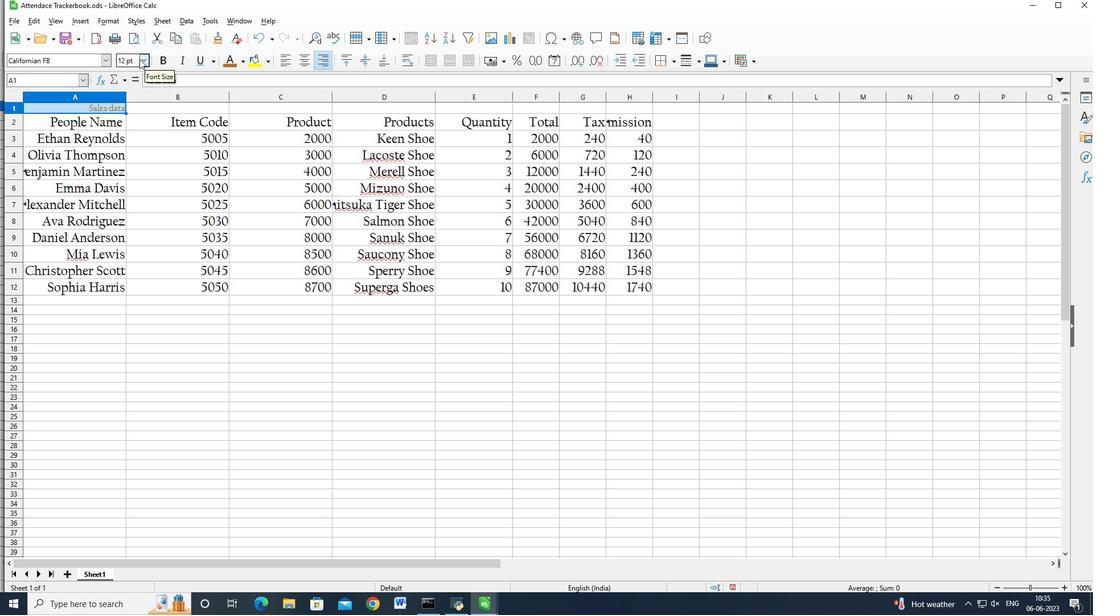 
Action: Mouse moved to (129, 185)
Screenshot: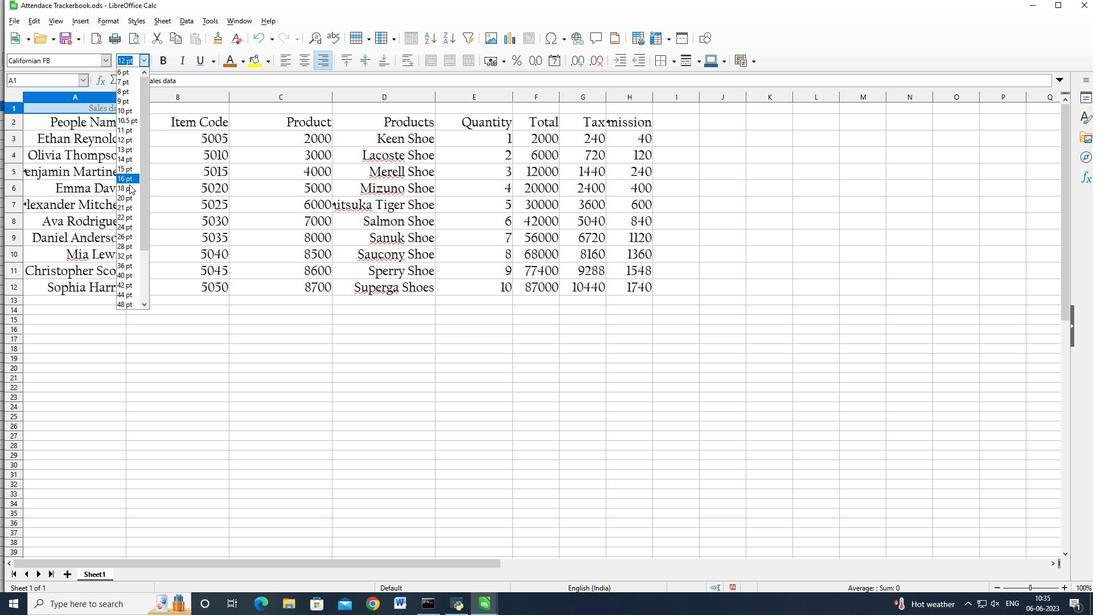 
Action: Mouse pressed left at (129, 185)
Screenshot: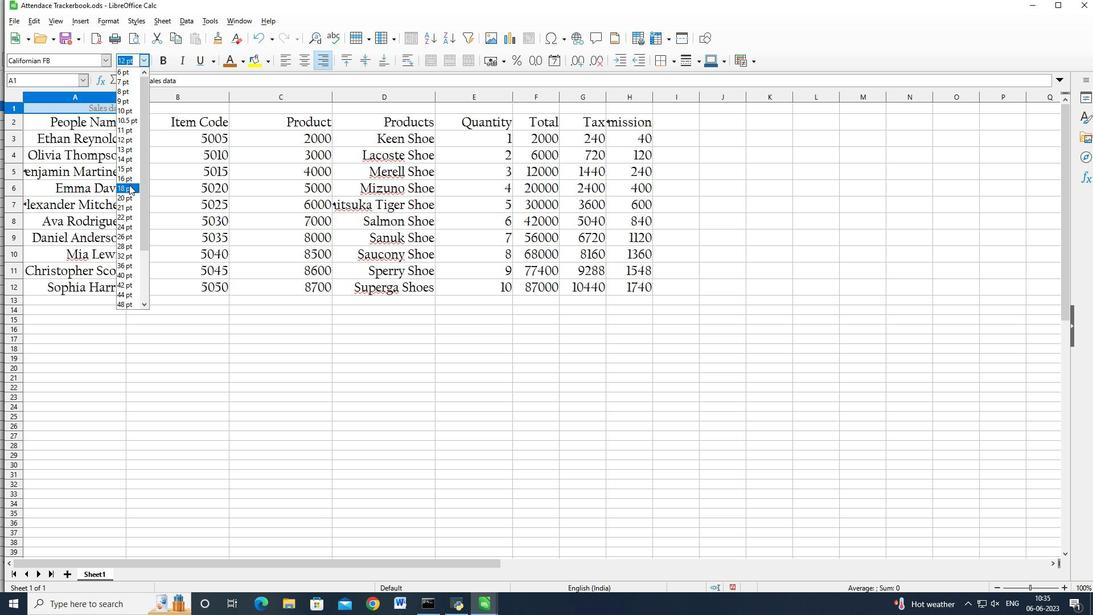 
Action: Mouse moved to (108, 125)
Screenshot: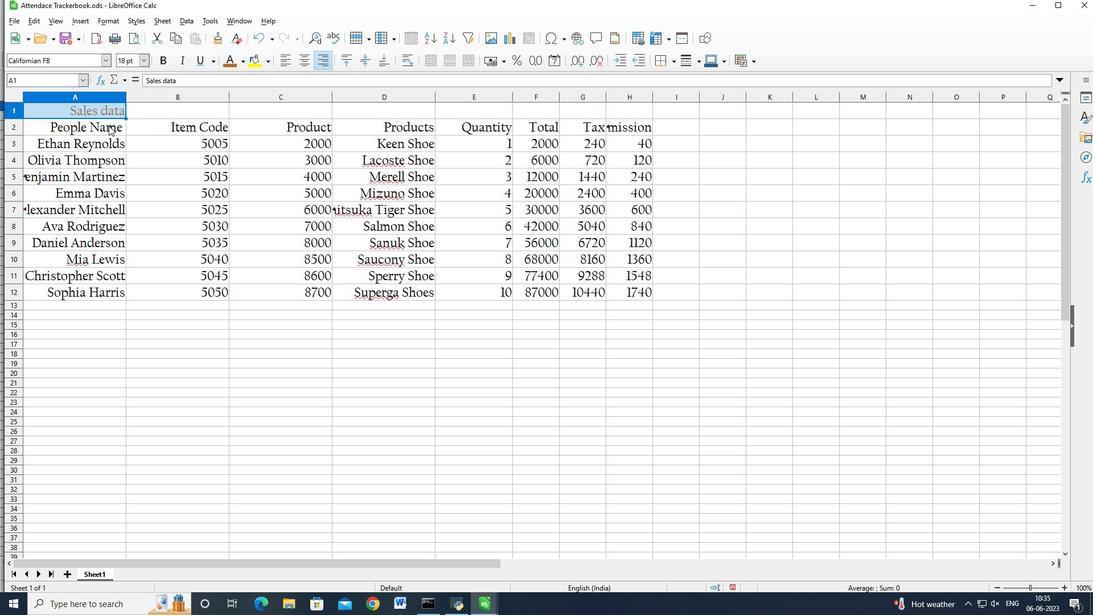 
Action: Mouse pressed left at (108, 125)
Screenshot: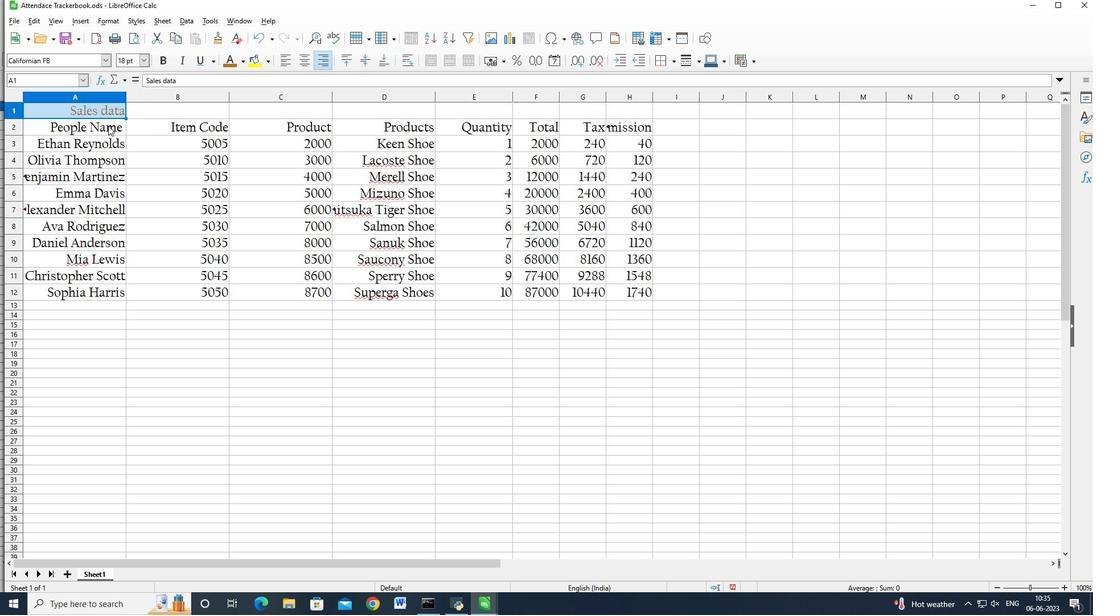 
Action: Mouse moved to (166, 129)
Screenshot: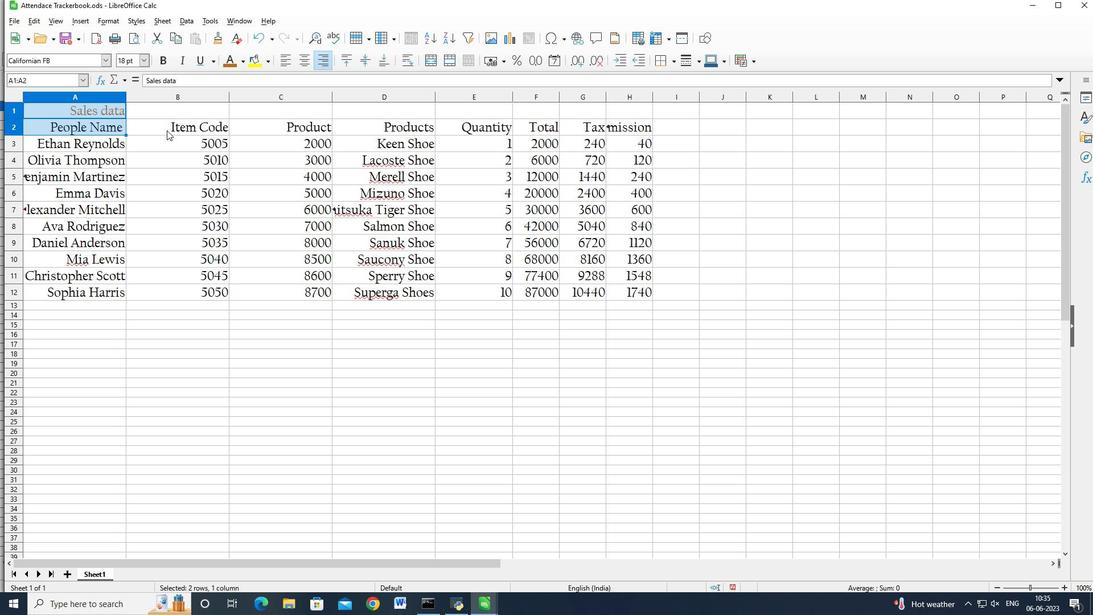 
Action: Mouse pressed right at (166, 129)
Screenshot: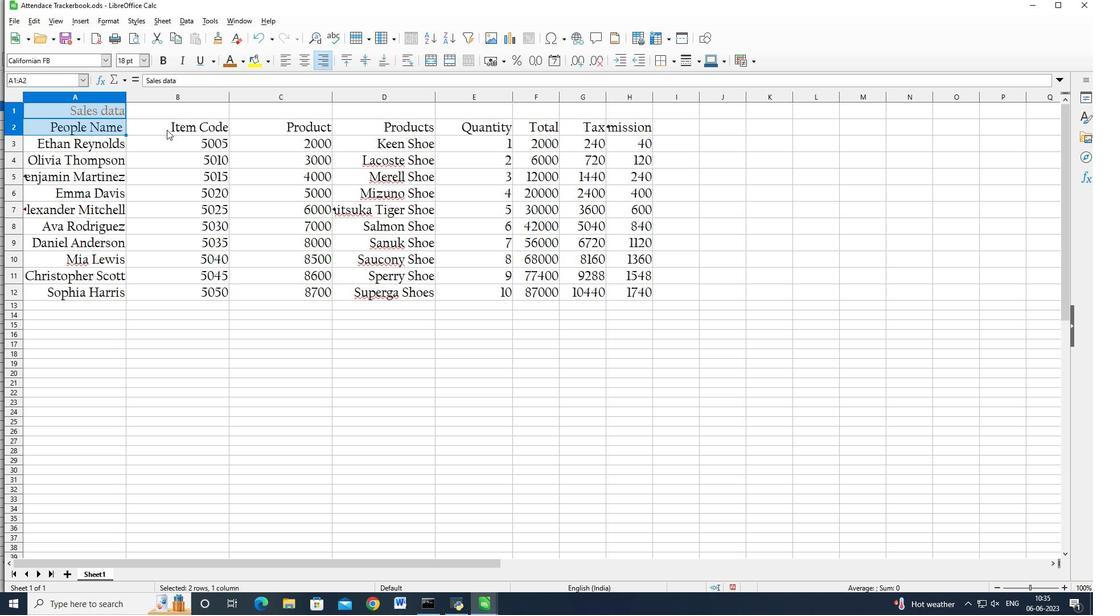 
Action: Mouse moved to (59, 124)
Screenshot: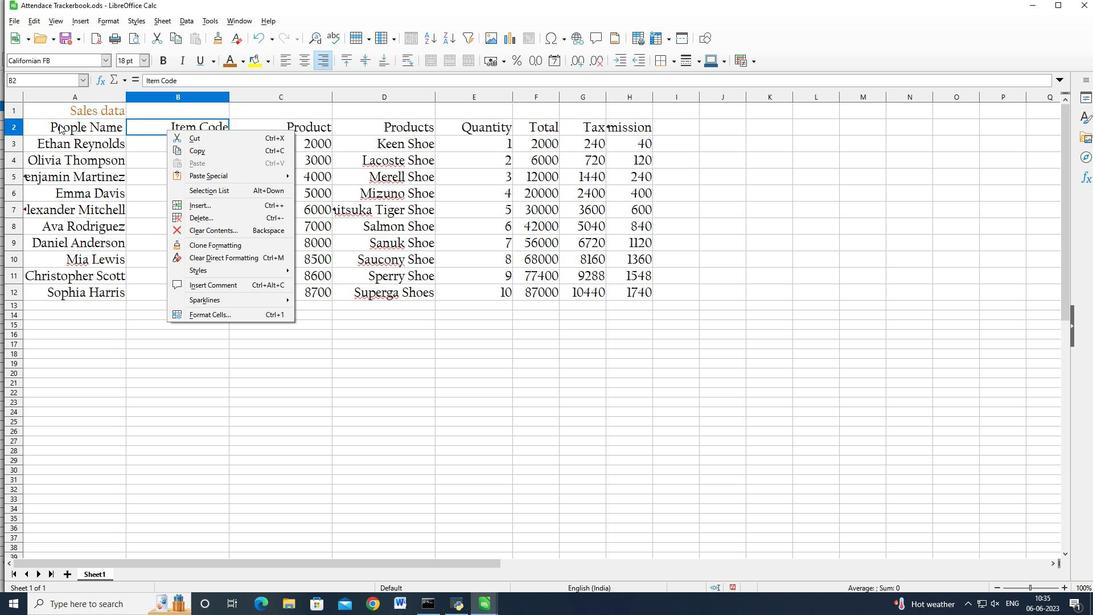 
Action: Mouse pressed right at (59, 124)
Screenshot: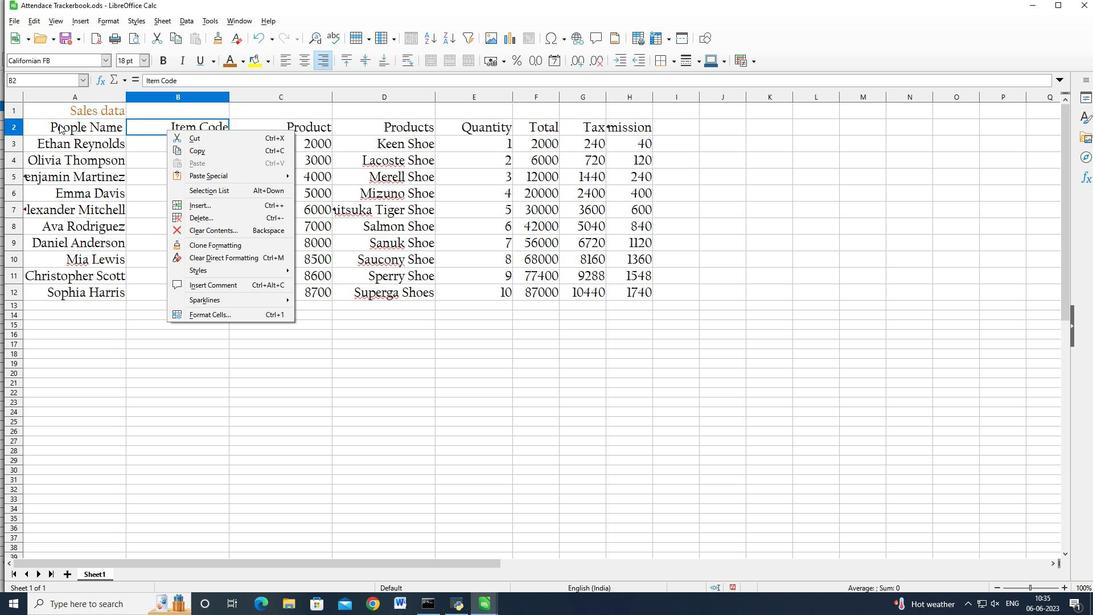 
Action: Key pressed <Key.shift><Key.shift><Key.shift><Key.shift><Key.shift><Key.shift><Key.shift><Key.shift><Key.shift><Key.left><Key.right><Key.right><Key.right><Key.right><Key.right>
Screenshot: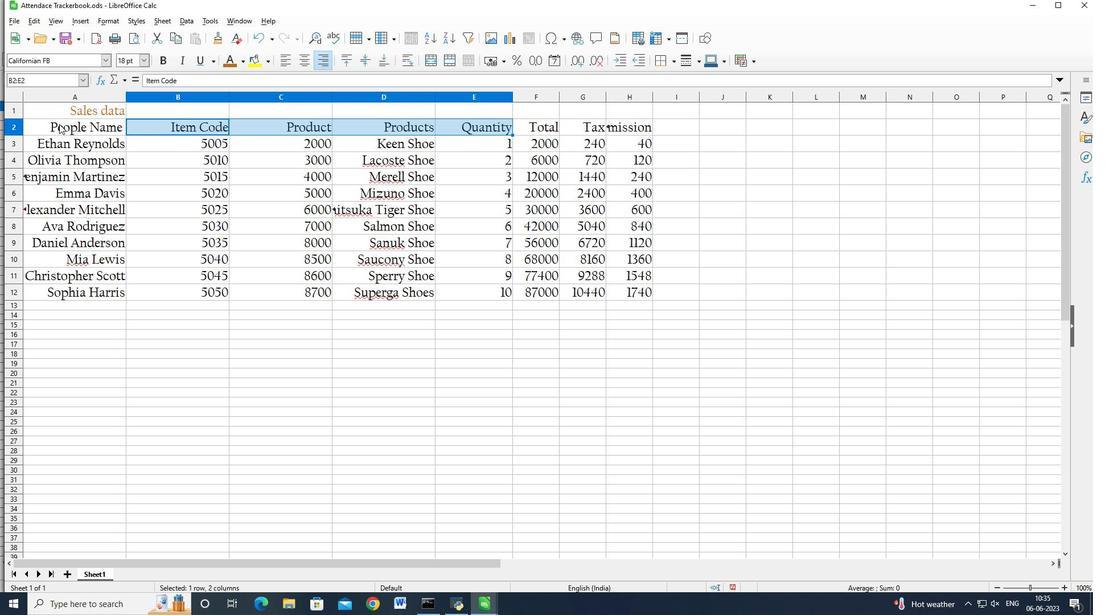 
Action: Mouse pressed left at (59, 124)
Screenshot: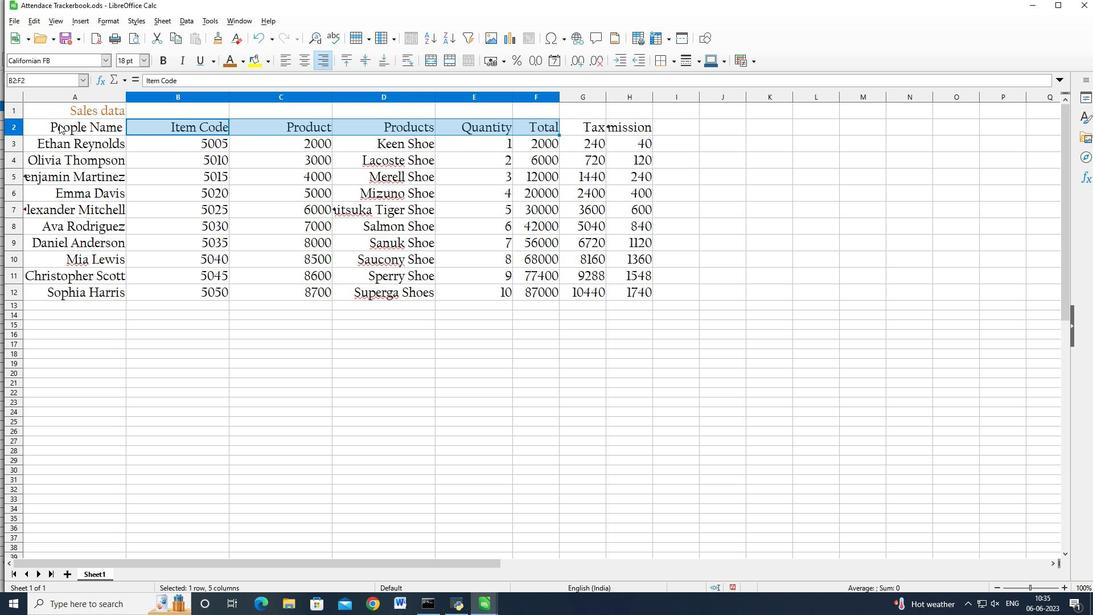 
Action: Key pressed <Key.shift><Key.right><Key.right><Key.right><Key.right><Key.right><Key.right><Key.right><Key.down><Key.down><Key.down><Key.down><Key.down><Key.down><Key.down><Key.down><Key.down><Key.down>
Screenshot: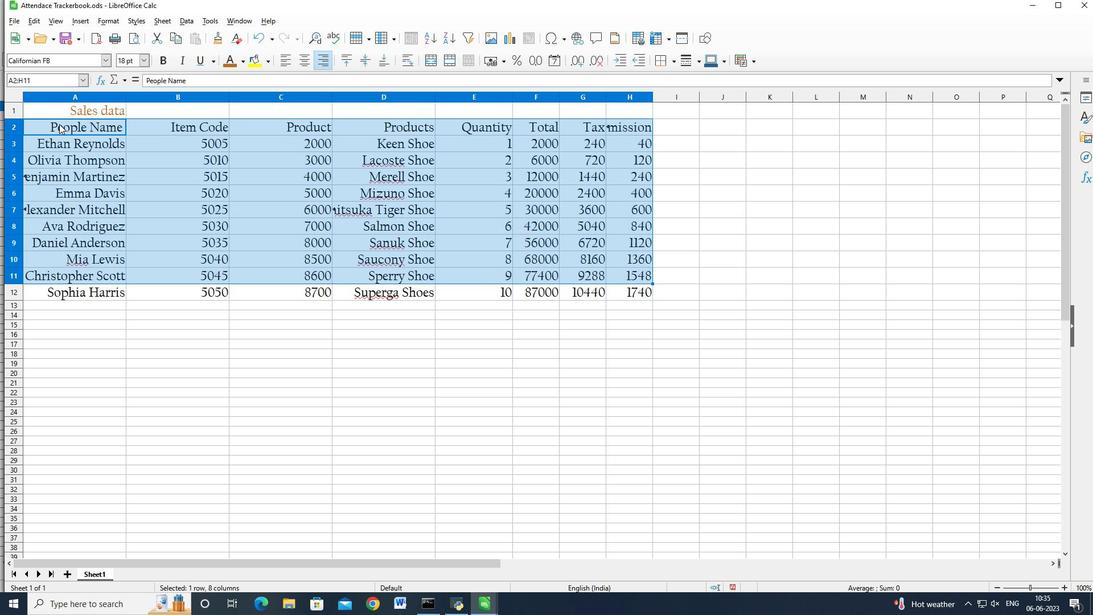
Action: Mouse moved to (54, 67)
Screenshot: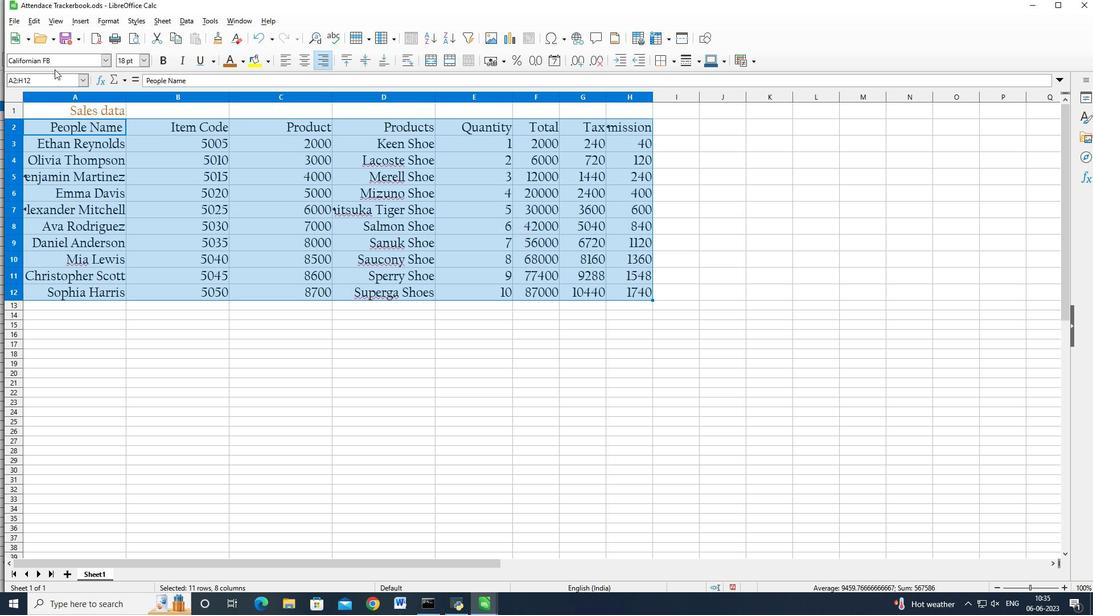 
Action: Mouse pressed left at (54, 67)
Screenshot: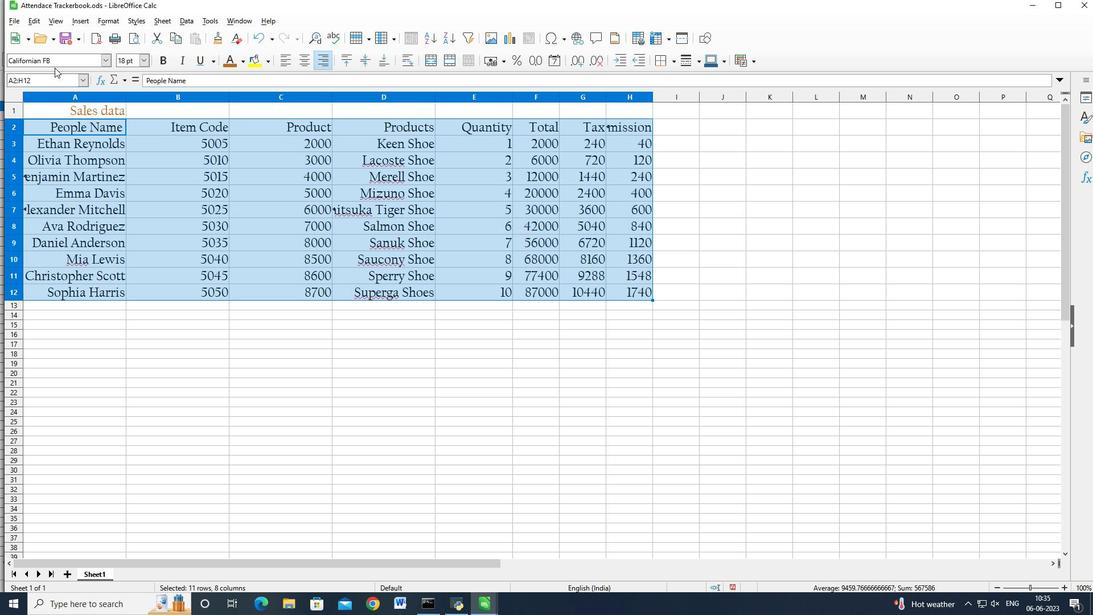 
Action: Mouse moved to (61, 59)
Screenshot: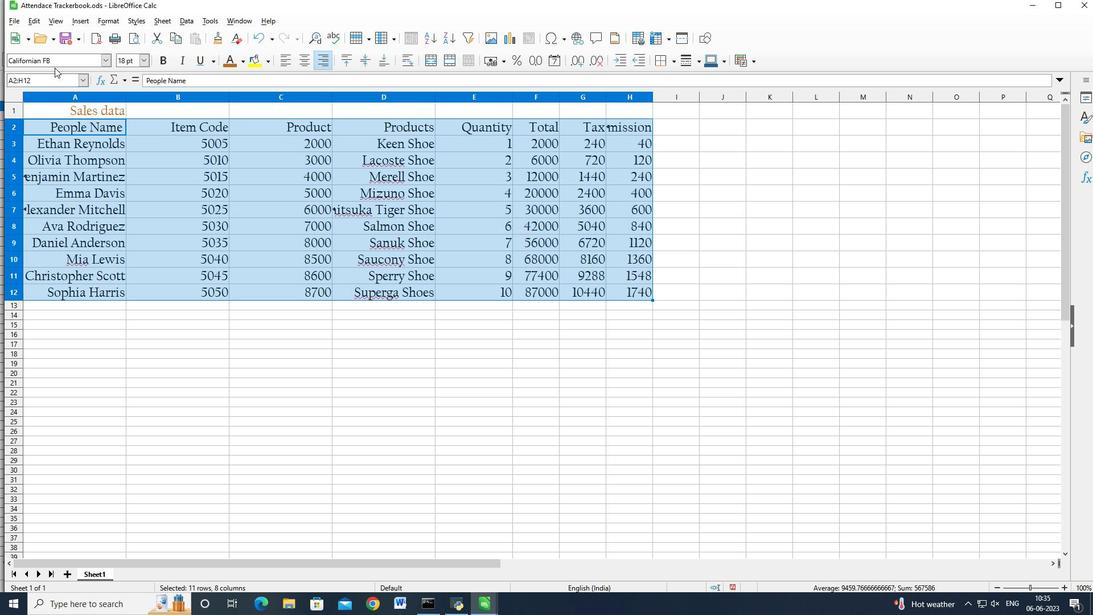 
Action: Mouse pressed left at (61, 59)
Screenshot: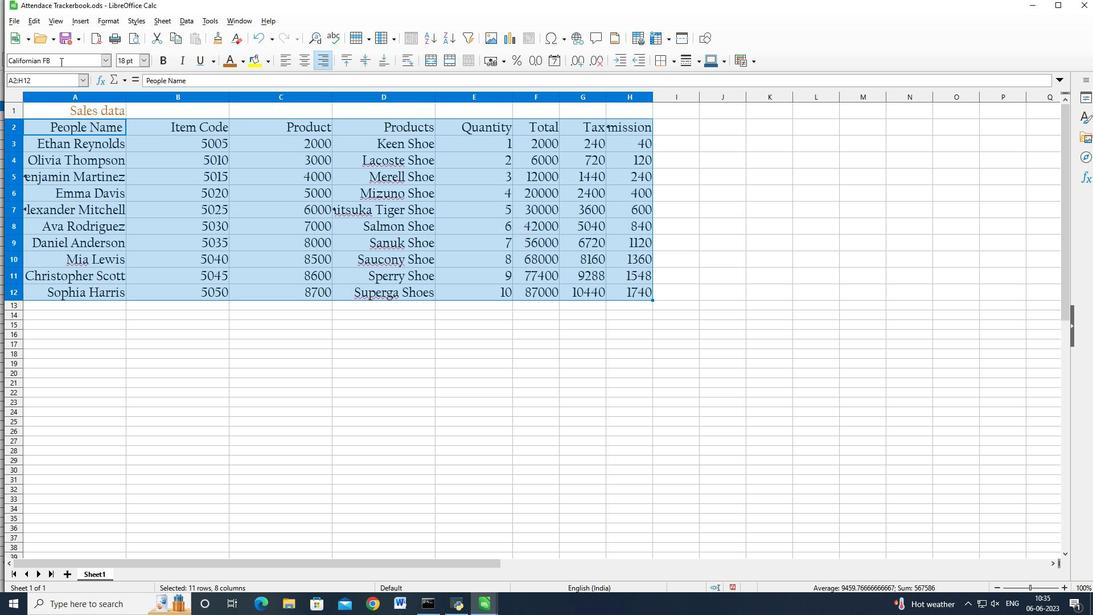 
Action: Key pressed <Key.backspace><Key.backspace><Key.backspace><Key.backspace><Key.backspace><Key.backspace><Key.backspace><Key.backspace><Key.backspace><Key.backspace><Key.backspace><Key.backspace><Key.backspace><Key.backspace><Key.backspace><Key.shift_r>Calibri<Key.enter>
Screenshot: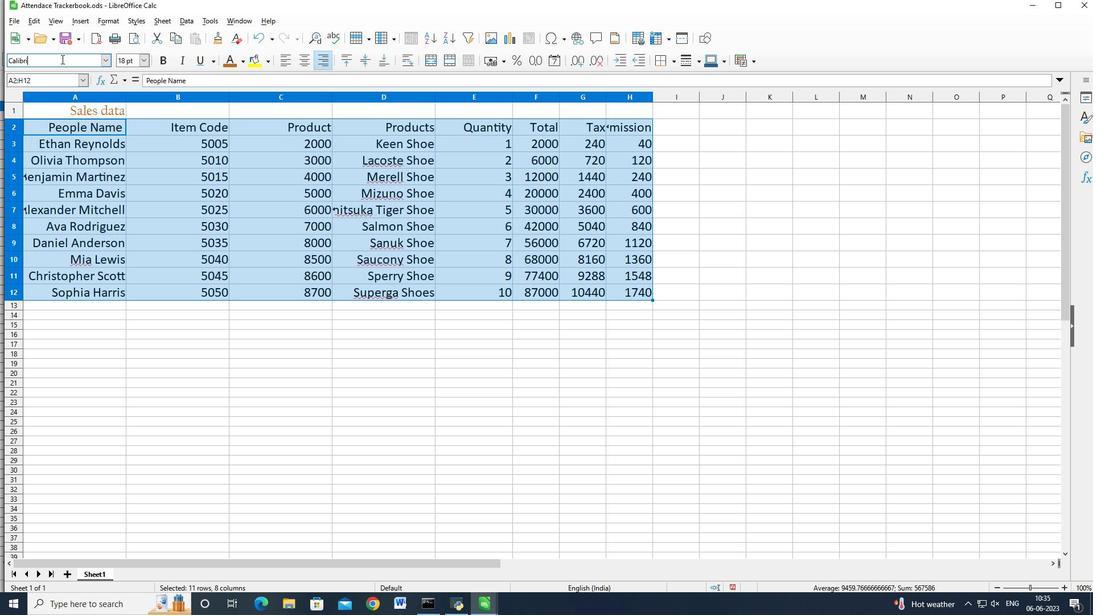 
Action: Mouse moved to (142, 58)
Screenshot: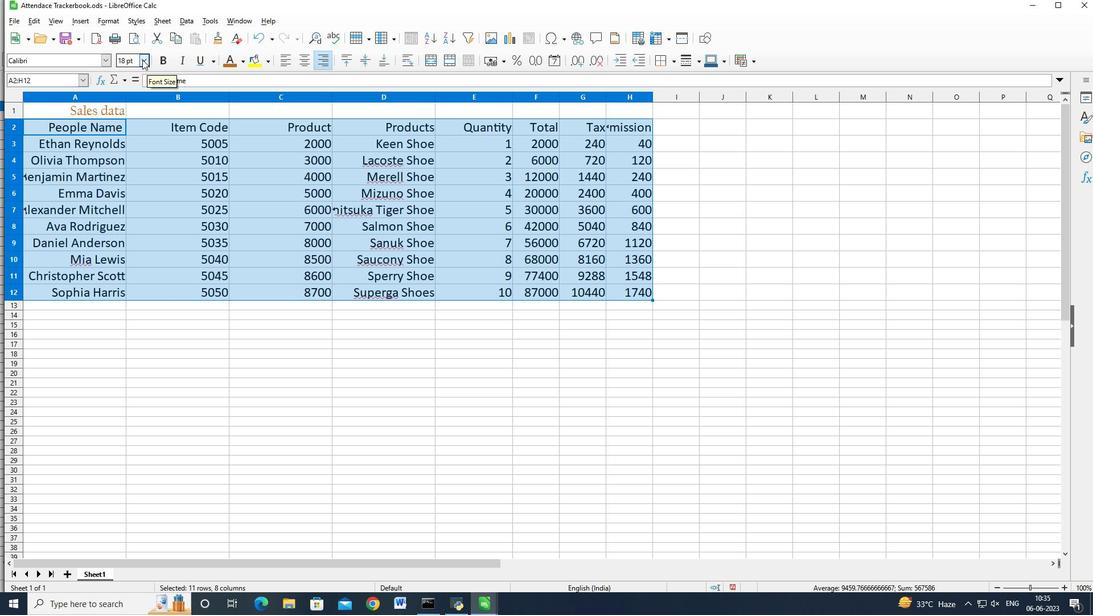 
Action: Mouse pressed left at (142, 58)
Screenshot: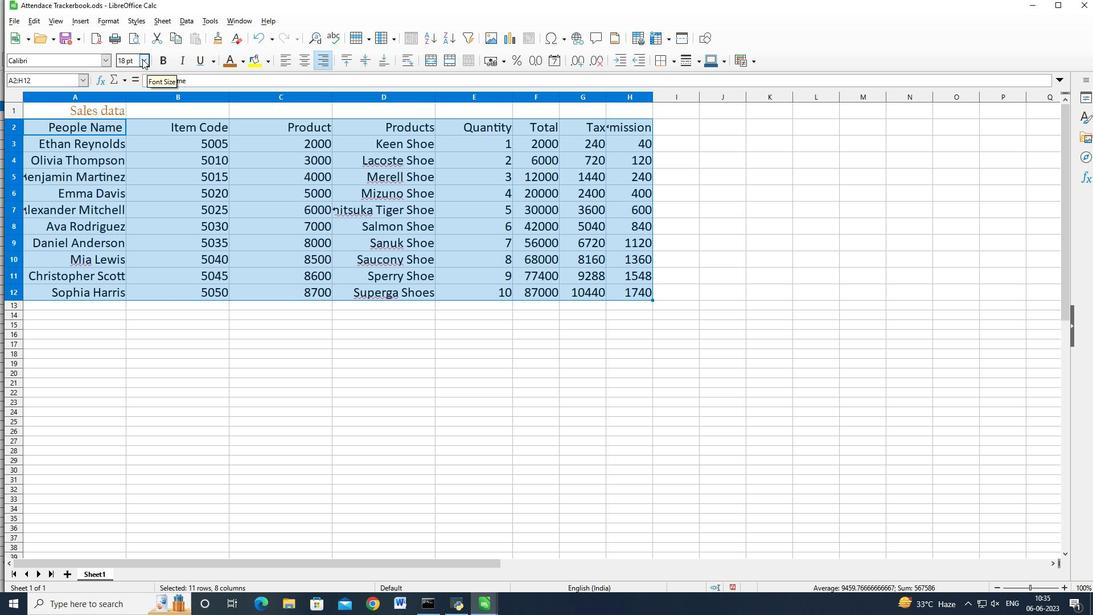 
Action: Mouse moved to (124, 104)
Screenshot: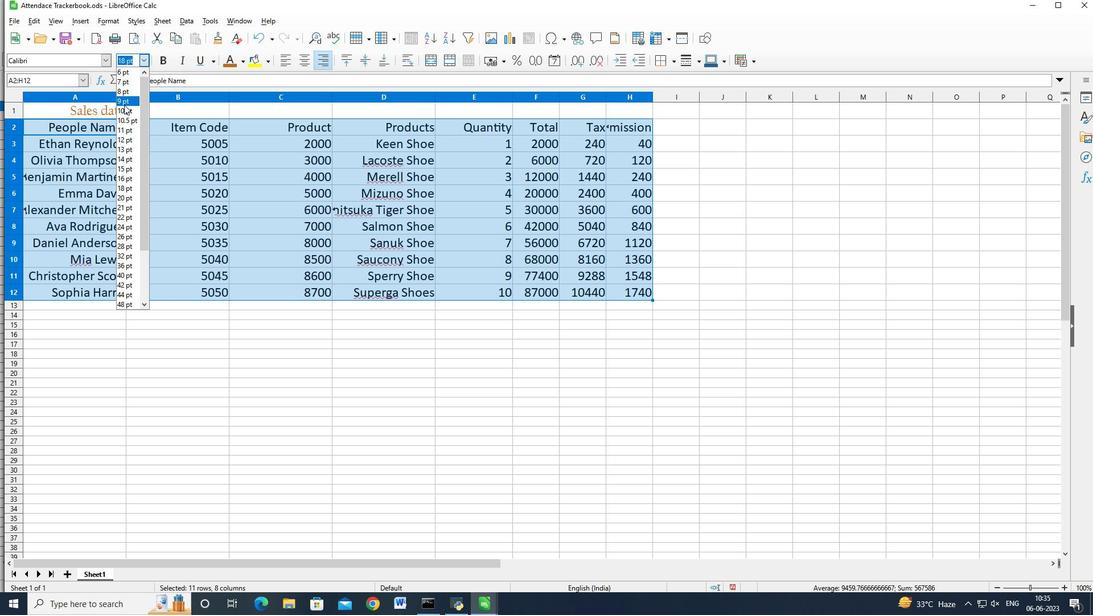 
Action: Mouse pressed left at (124, 104)
Screenshot: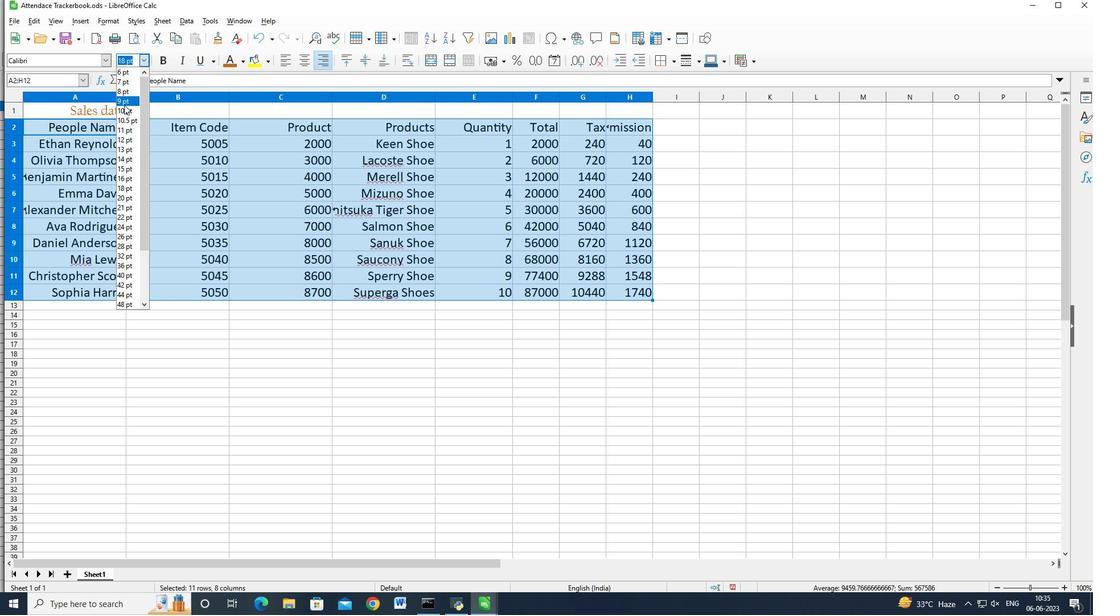 
Action: Mouse moved to (78, 108)
Screenshot: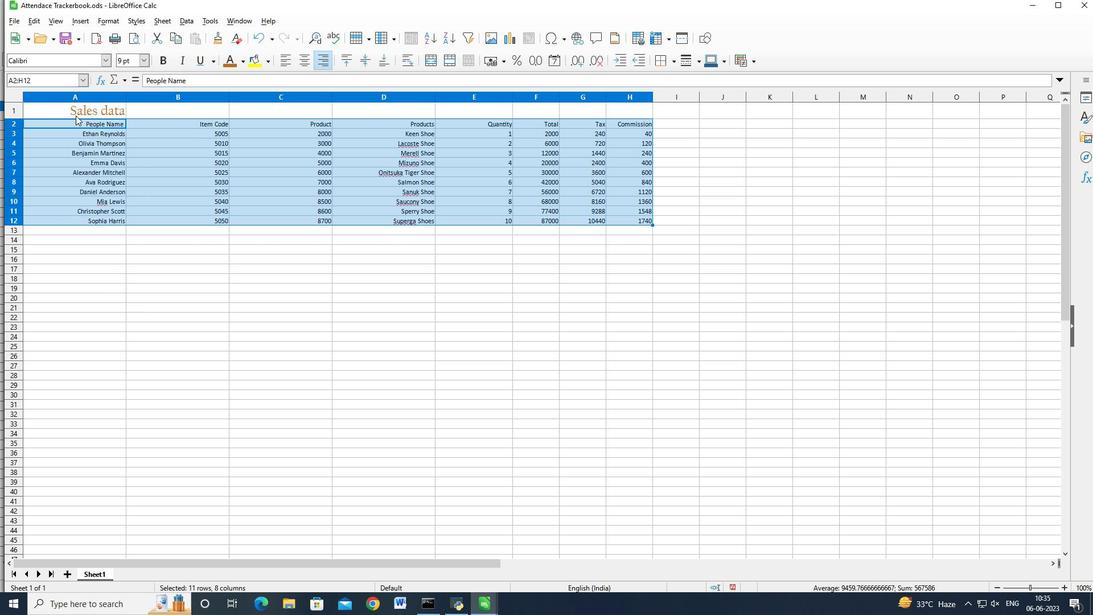 
Action: Mouse pressed left at (78, 108)
Screenshot: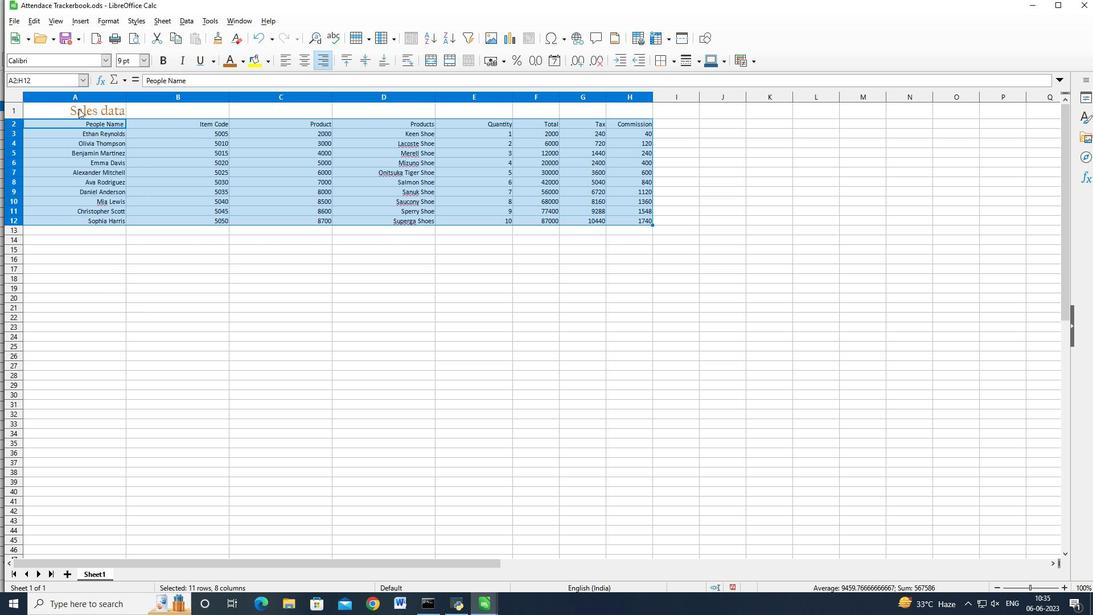 
Action: Mouse moved to (324, 62)
Screenshot: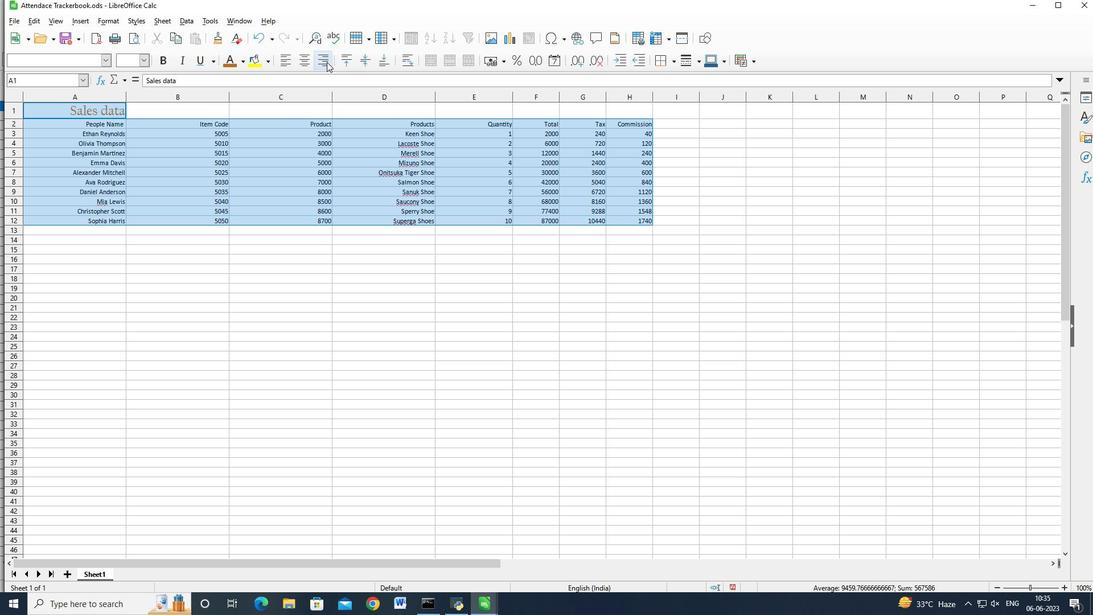 
Action: Mouse pressed left at (324, 62)
Screenshot: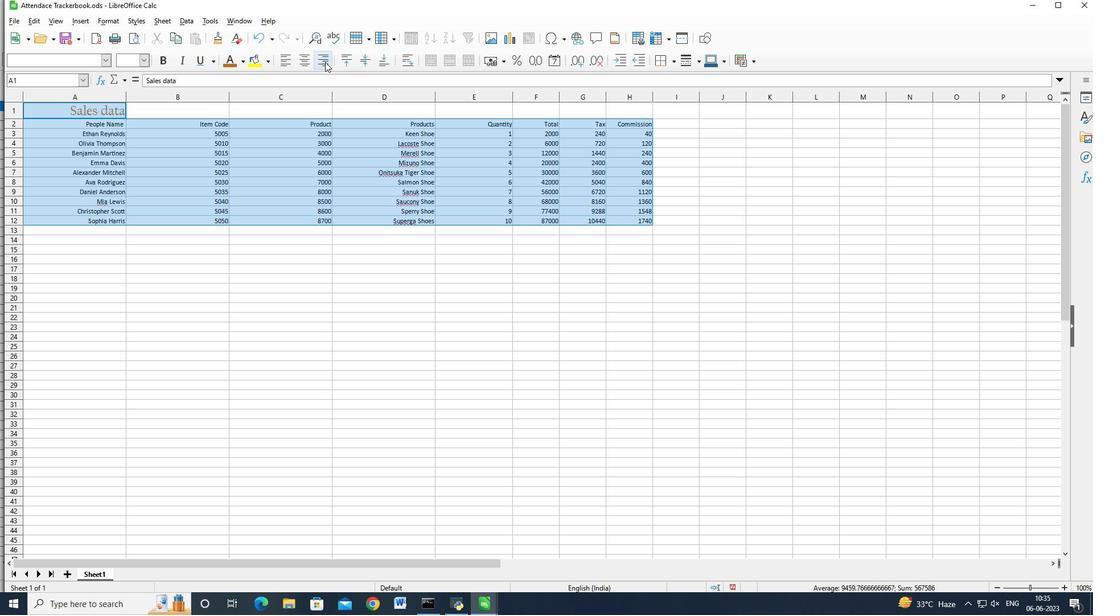 
Action: Mouse moved to (96, 109)
Screenshot: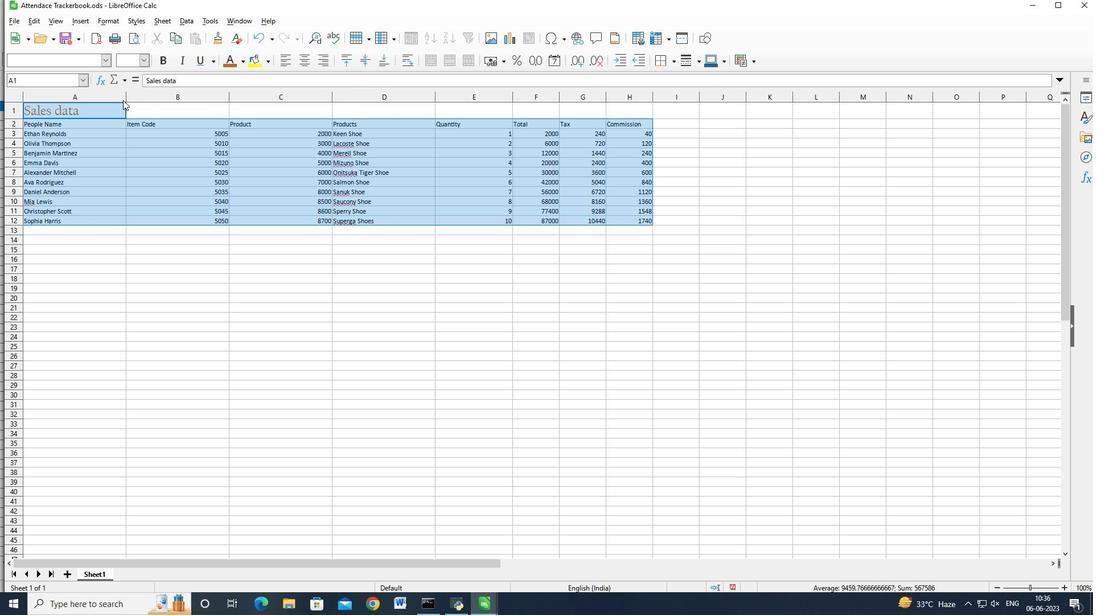 
Action: Mouse pressed left at (96, 109)
Screenshot: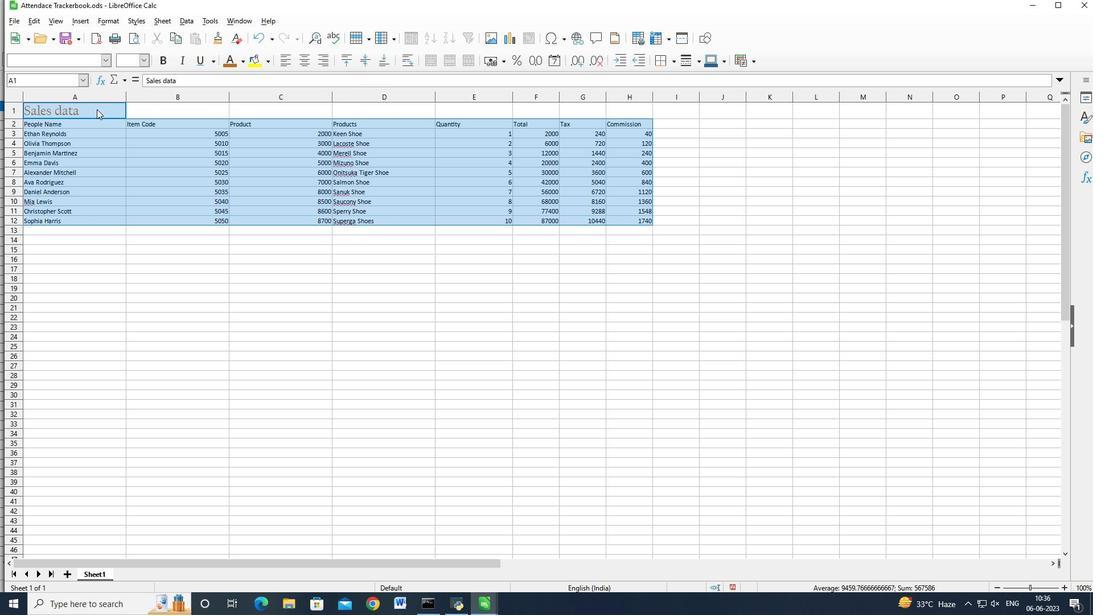 
Action: Mouse moved to (265, 60)
Screenshot: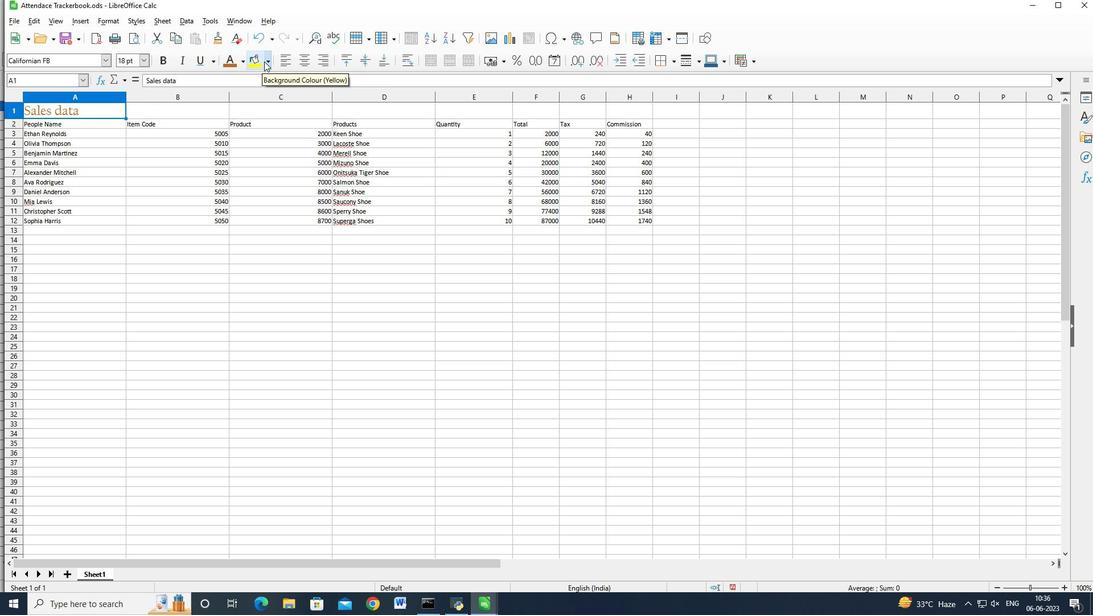 
Action: Mouse pressed left at (265, 60)
Screenshot: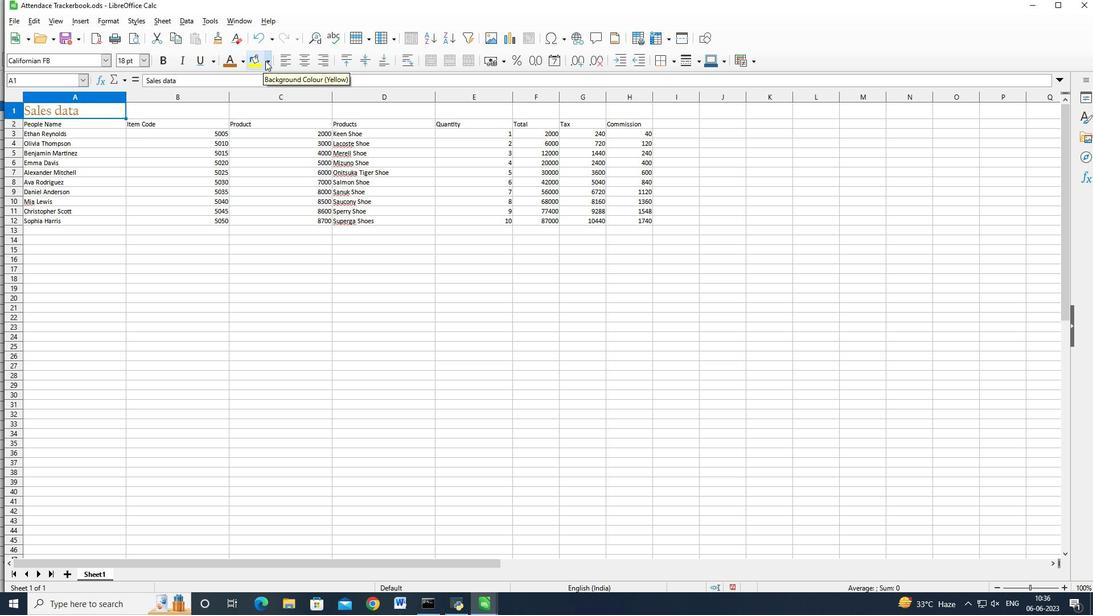 
Action: Mouse moved to (285, 243)
Screenshot: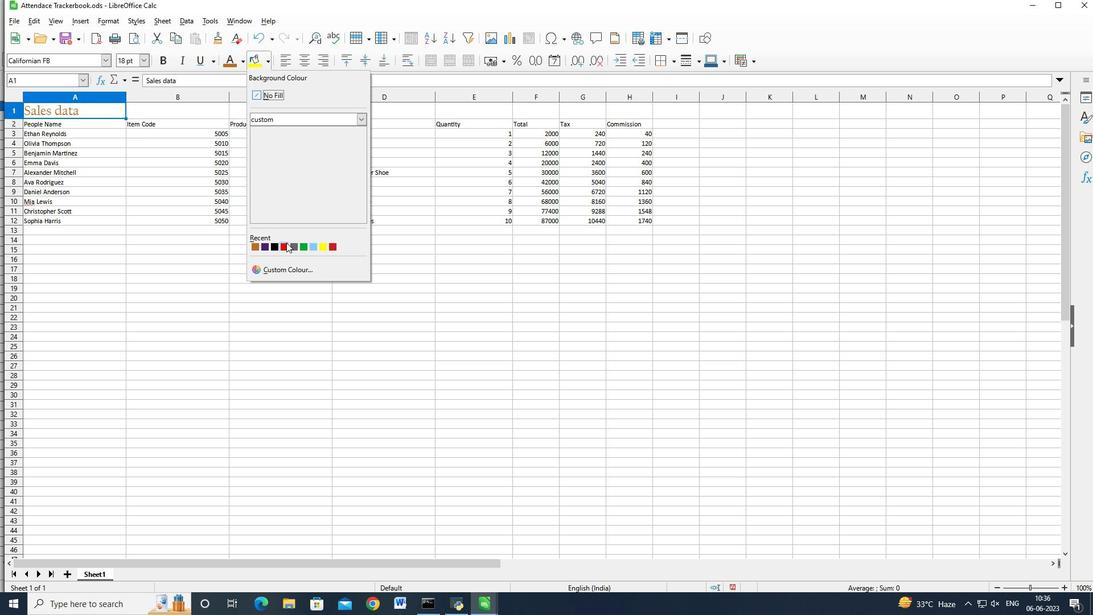 
Action: Mouse pressed left at (285, 243)
Screenshot: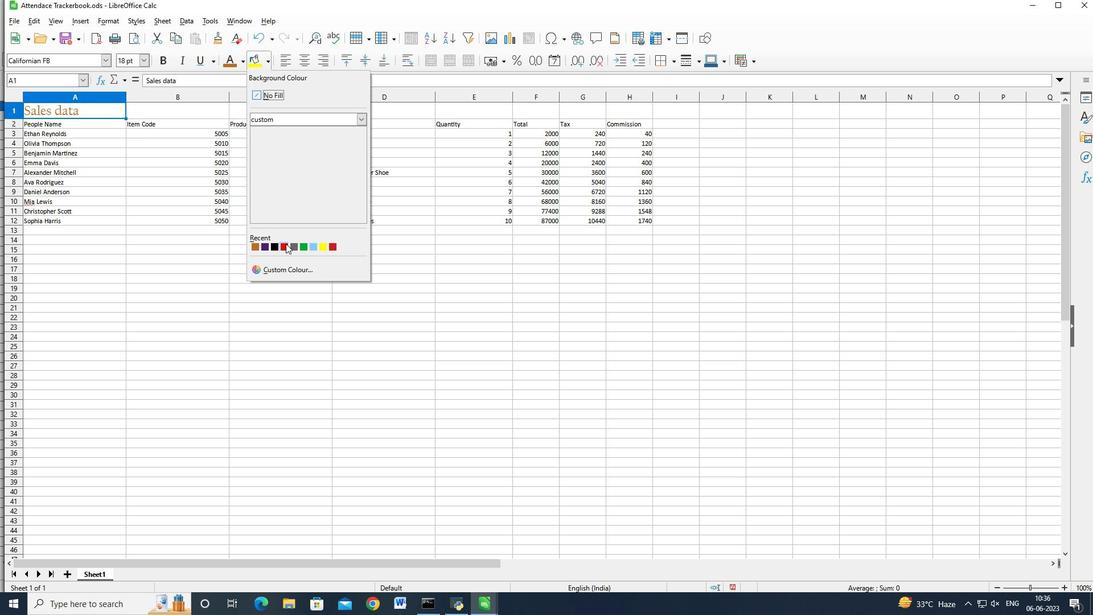 
Action: Mouse moved to (81, 123)
Screenshot: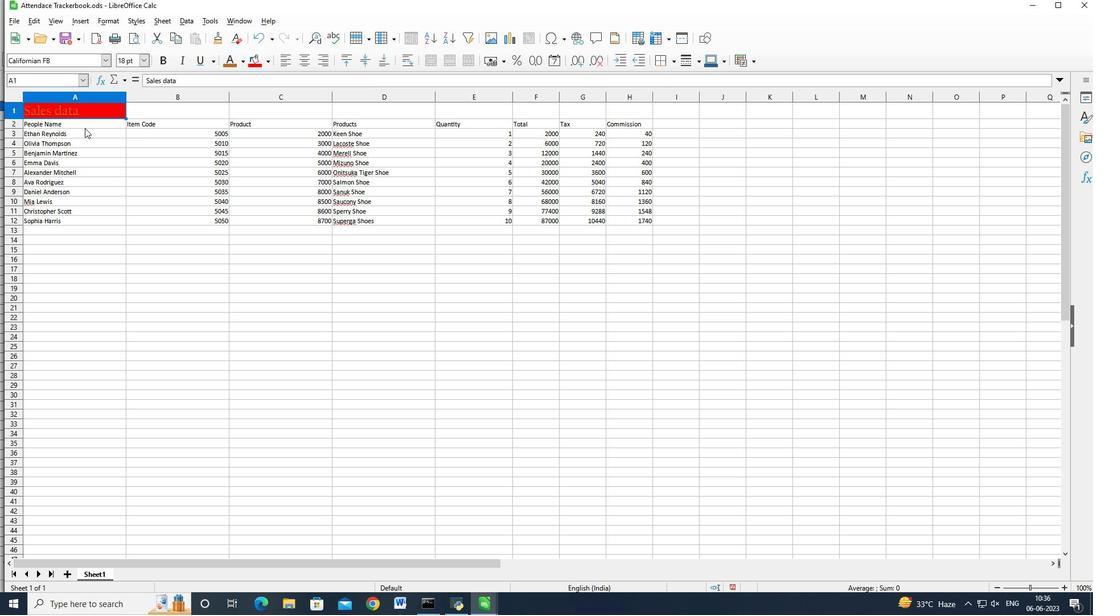 
Action: Mouse pressed left at (81, 123)
Screenshot: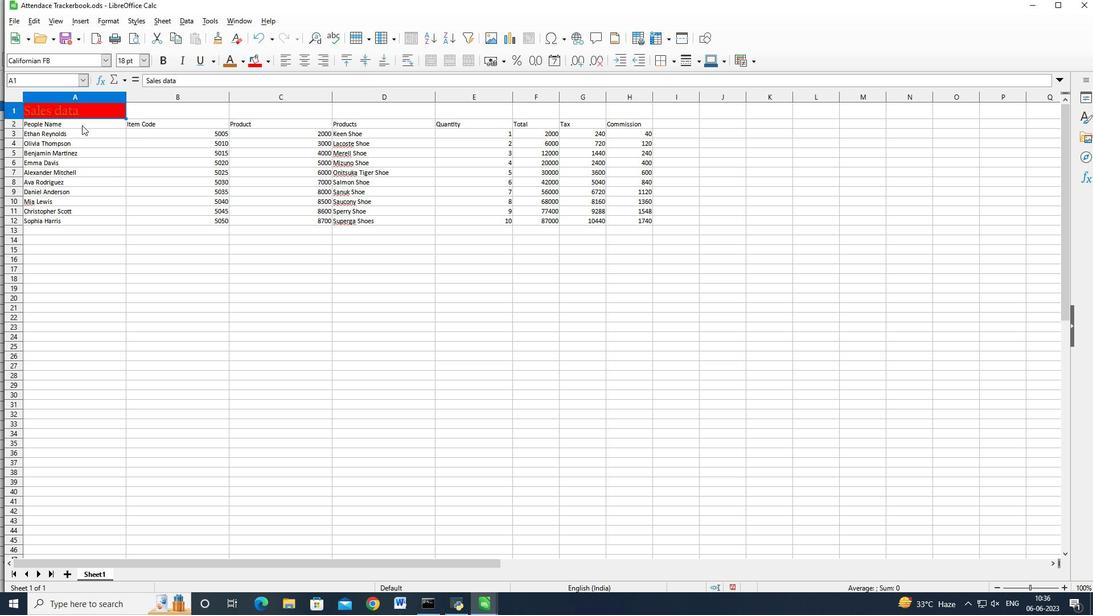 
Action: Key pressed <Key.shift><Key.right><Key.right><Key.right><Key.right><Key.right><Key.right><Key.right><Key.right><Key.right><Key.right><Key.left><Key.left><Key.left><Key.down><Key.down><Key.down><Key.down><Key.down><Key.down><Key.down><Key.down><Key.down><Key.down>
Screenshot: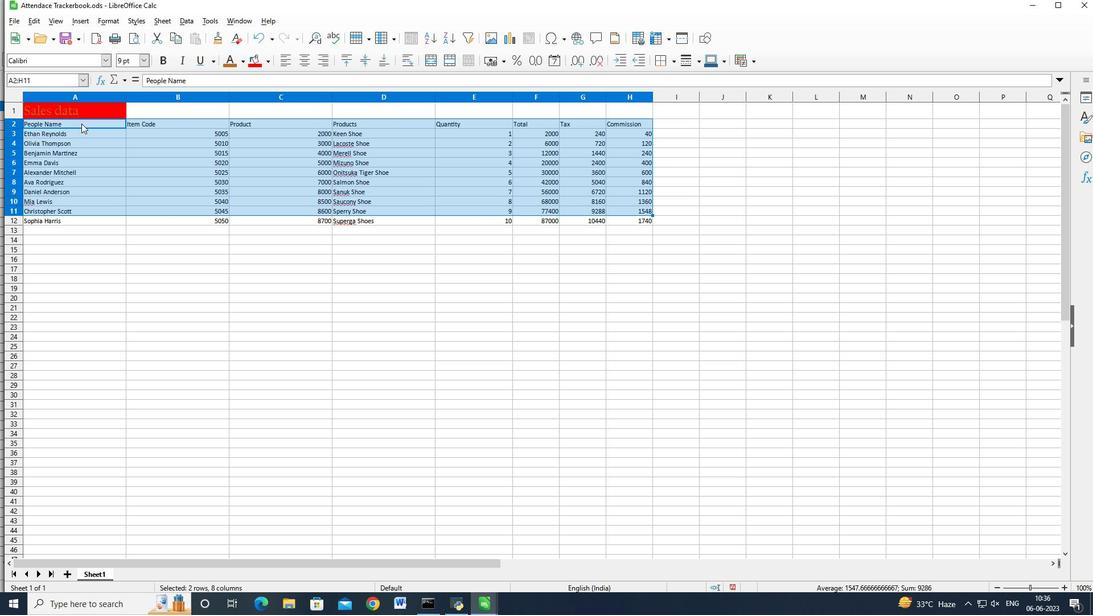 
Action: Mouse moved to (245, 58)
Screenshot: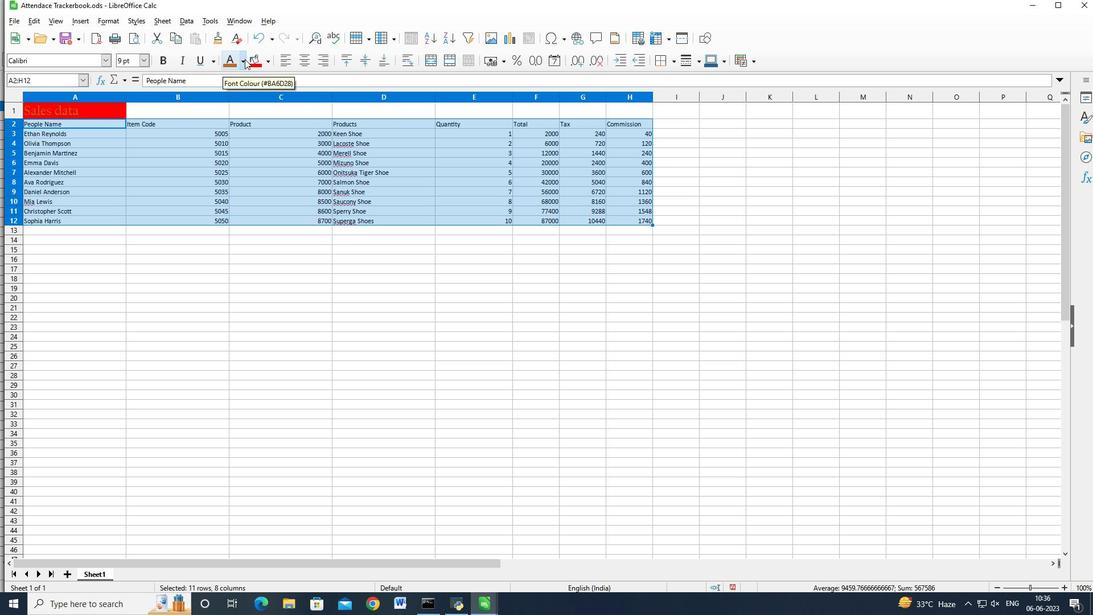 
Action: Mouse pressed left at (245, 58)
Screenshot: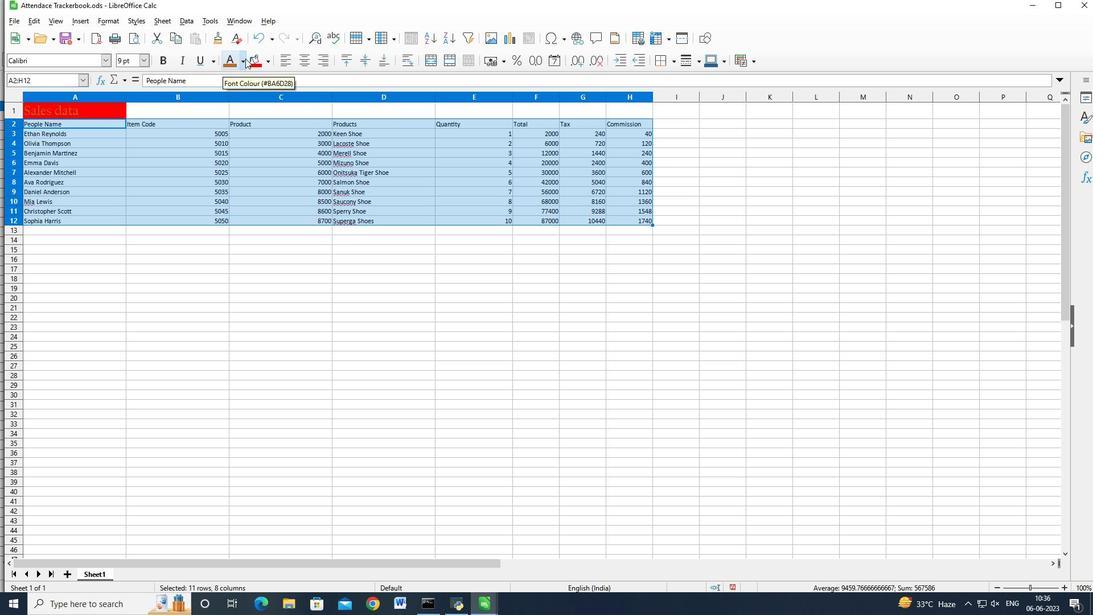 
Action: Mouse moved to (251, 245)
Screenshot: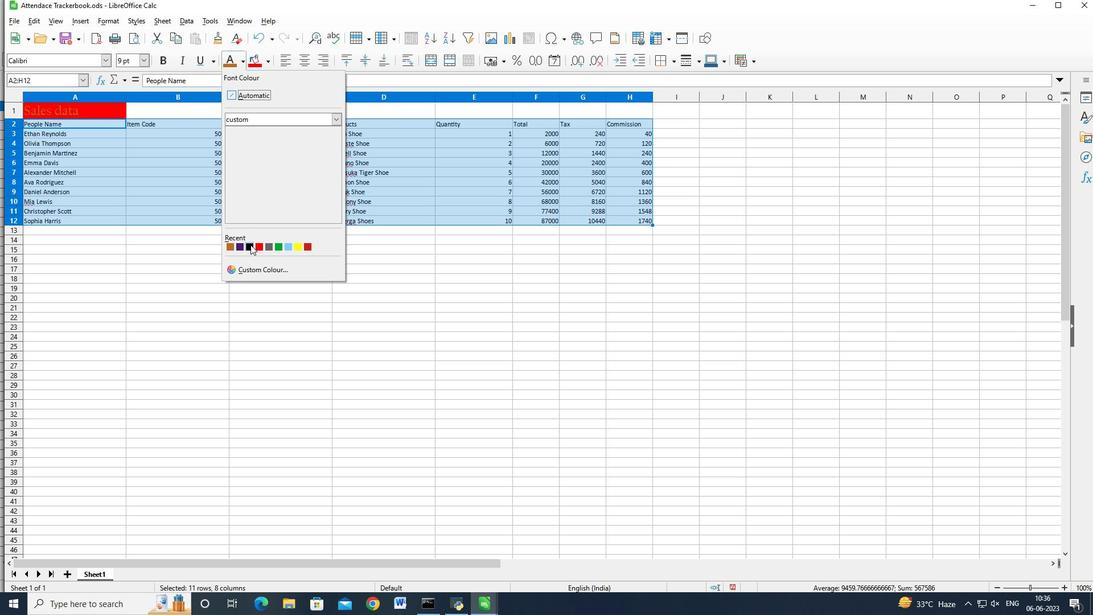 
Action: Mouse pressed left at (251, 245)
Screenshot: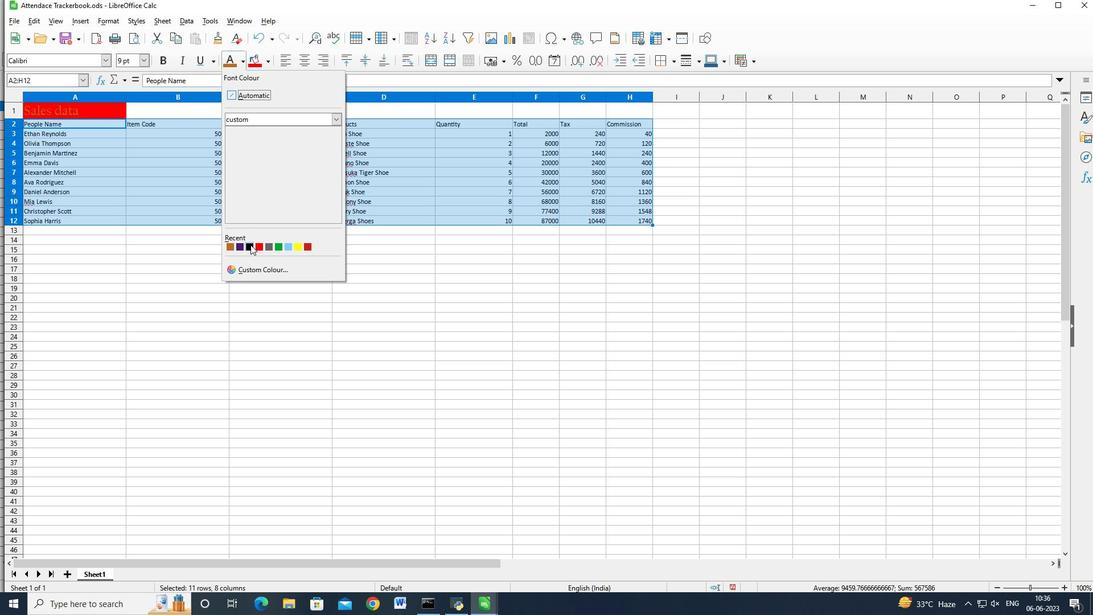 
Action: Mouse moved to (673, 63)
Screenshot: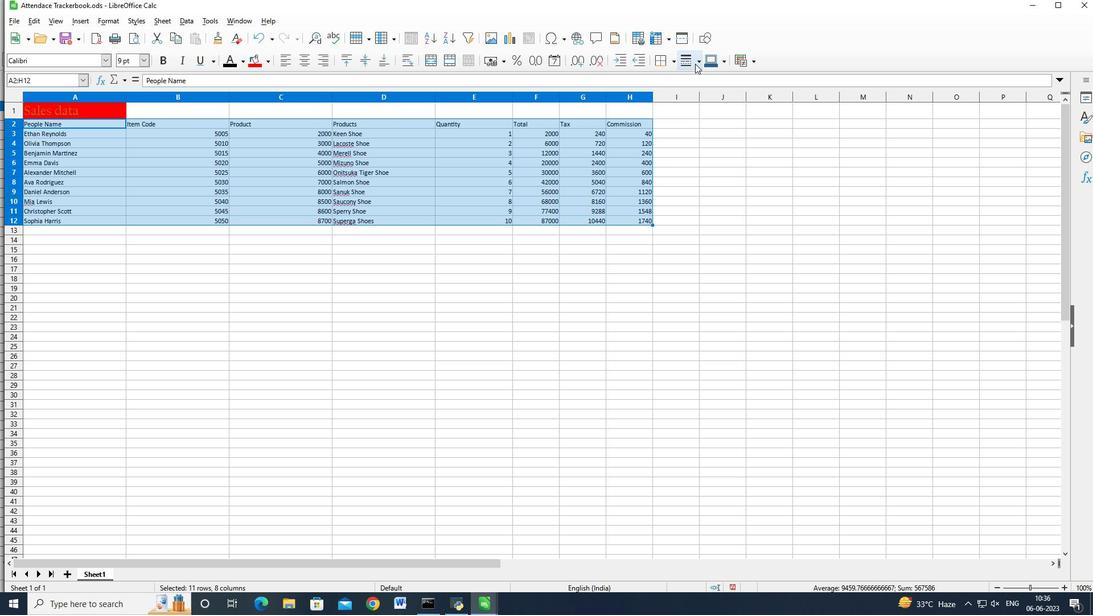 
Action: Mouse pressed left at (673, 63)
Screenshot: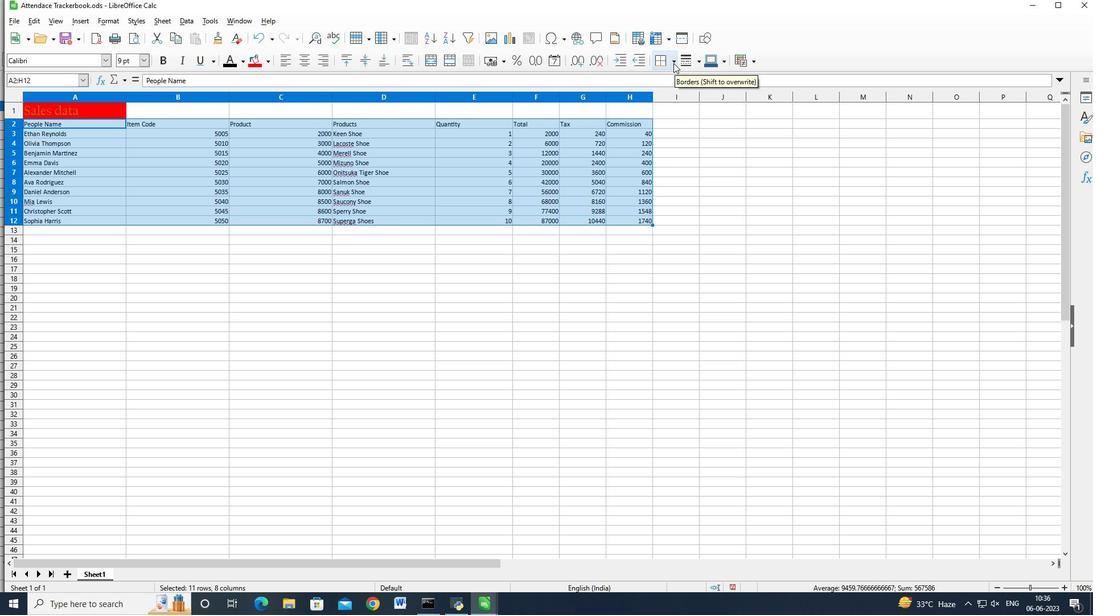 
Action: Mouse moved to (681, 104)
Screenshot: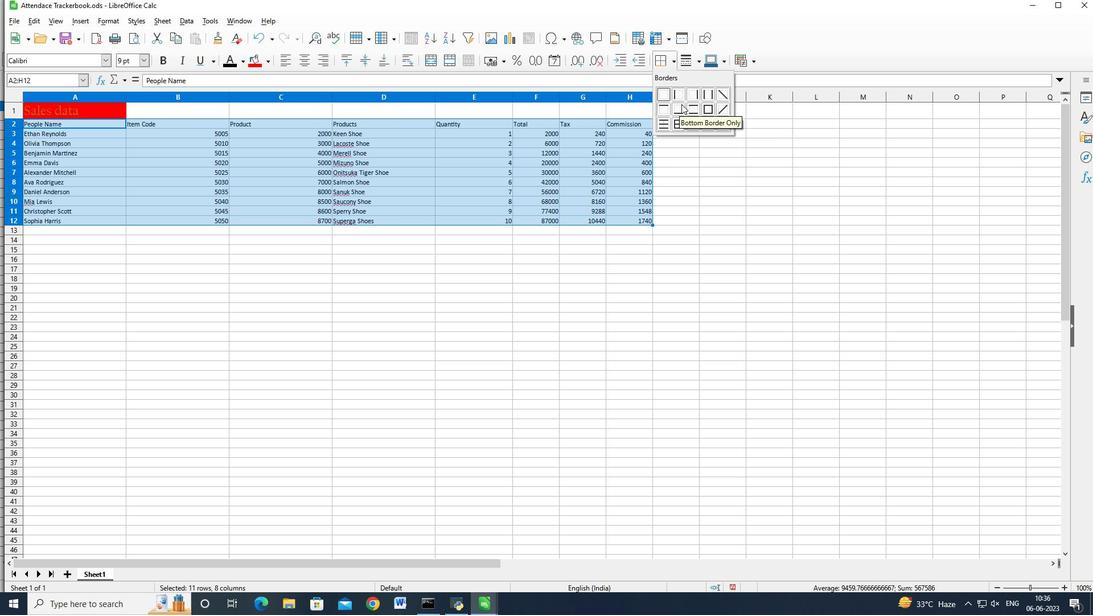
Action: Mouse pressed left at (681, 104)
Screenshot: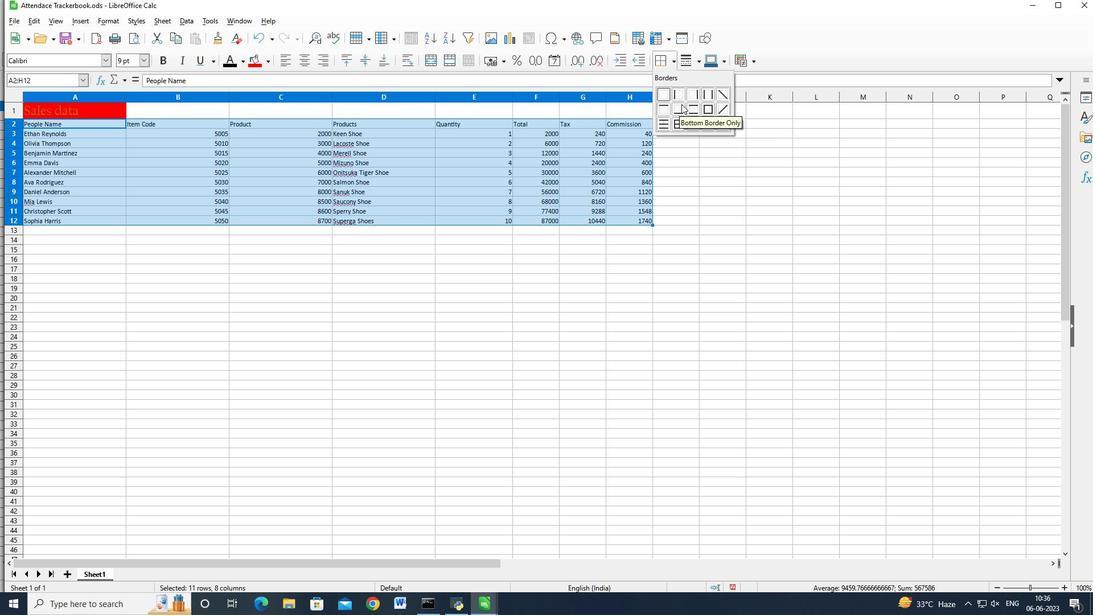 
Action: Mouse moved to (9, 20)
Screenshot: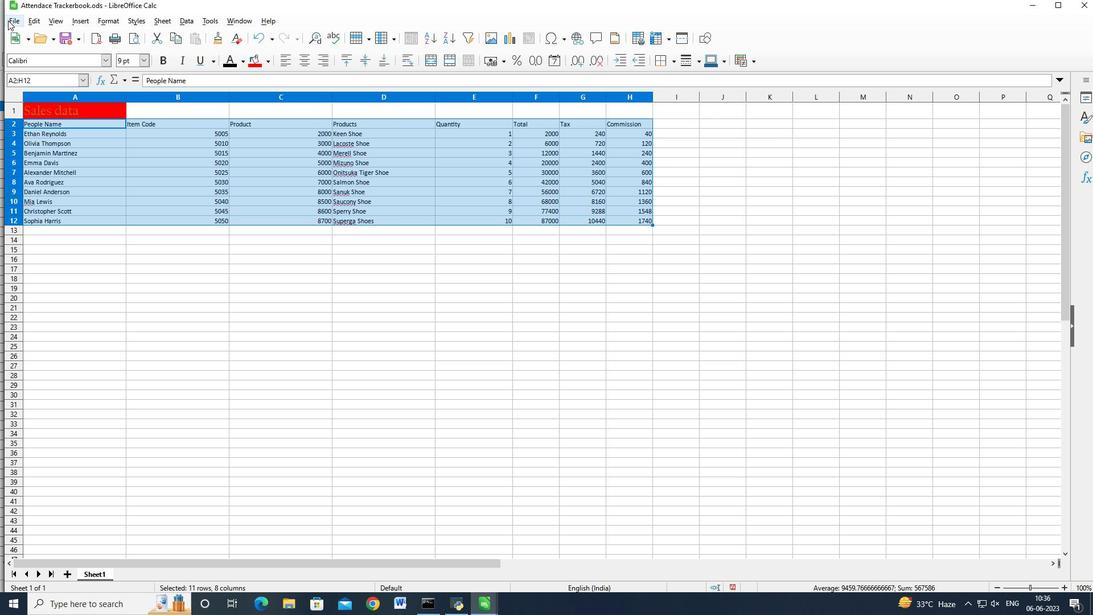 
Action: Mouse pressed left at (9, 20)
Screenshot: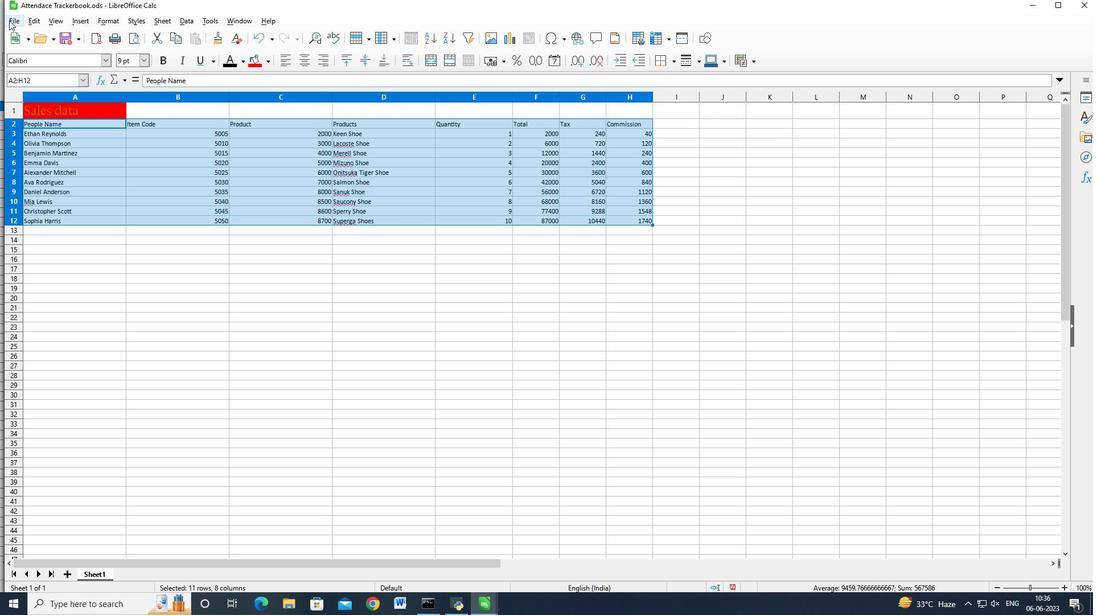 
Action: Mouse moved to (42, 154)
Screenshot: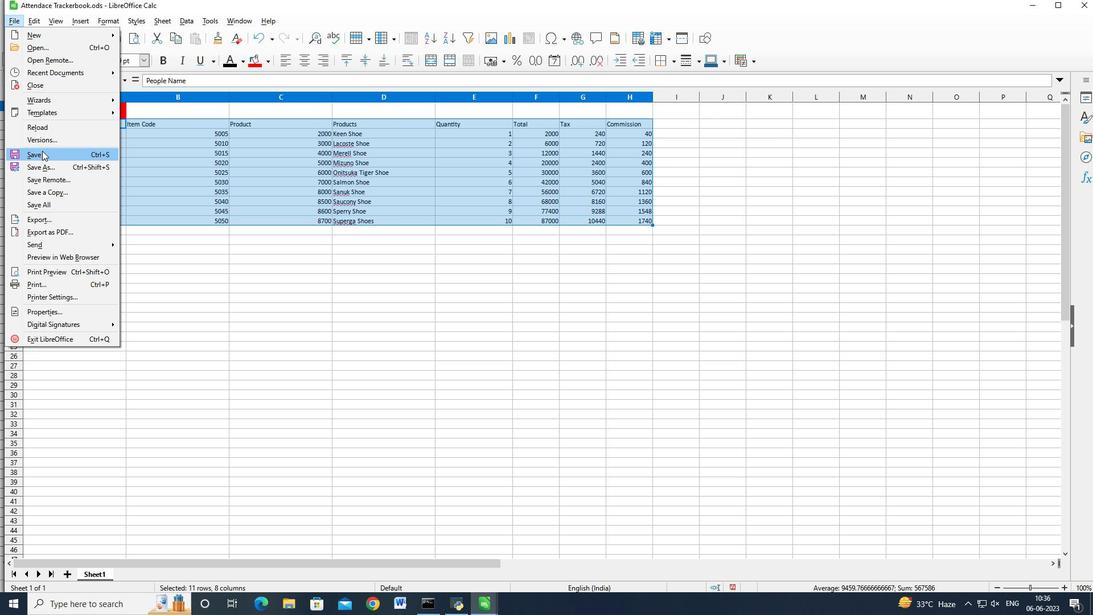 
Action: Mouse pressed left at (42, 154)
Screenshot: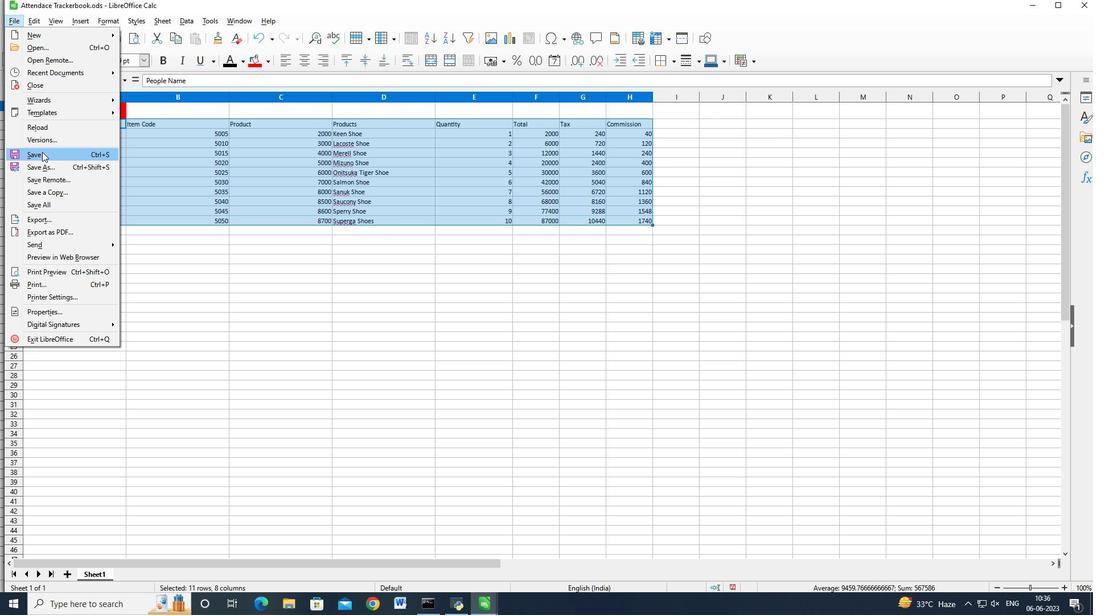 
Action: Mouse moved to (357, 210)
Screenshot: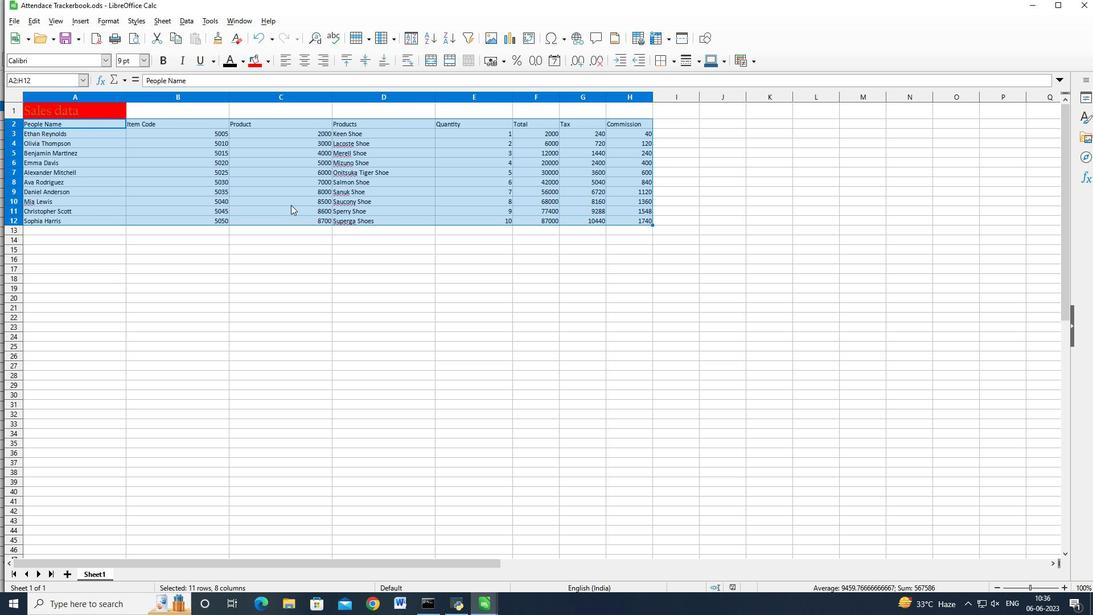 
